 Task: Find connections with filter location Krems an der Donau with filter topic #Successwith filter profile language German with filter current company MANKIND PHARMA LTD with filter school Dr.G.R.Damodaran College of Science with filter industry Data Infrastructure and Analytics with filter service category Pricing Strategy with filter keywords title Barber
Action: Mouse moved to (508, 89)
Screenshot: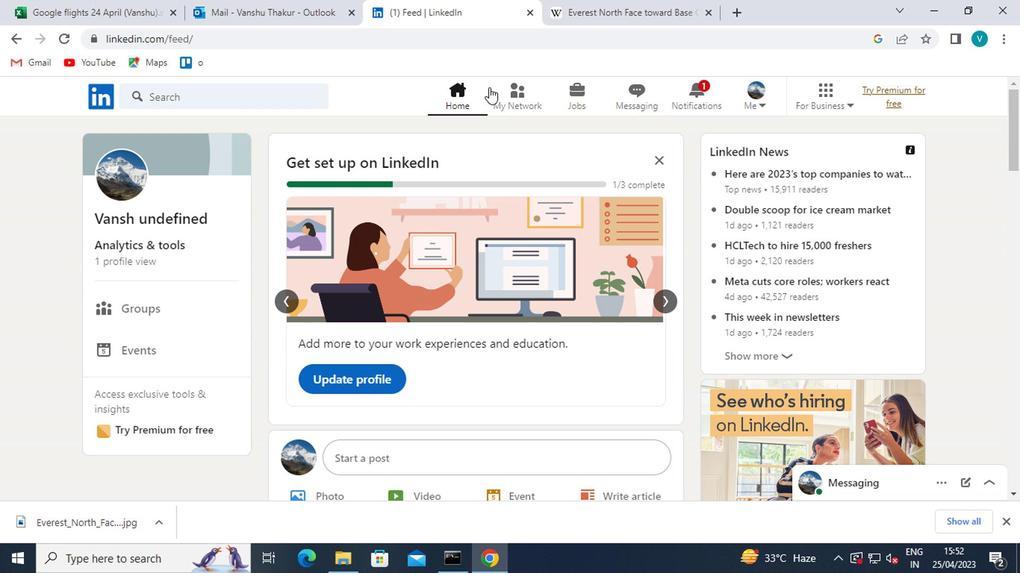 
Action: Mouse pressed left at (508, 89)
Screenshot: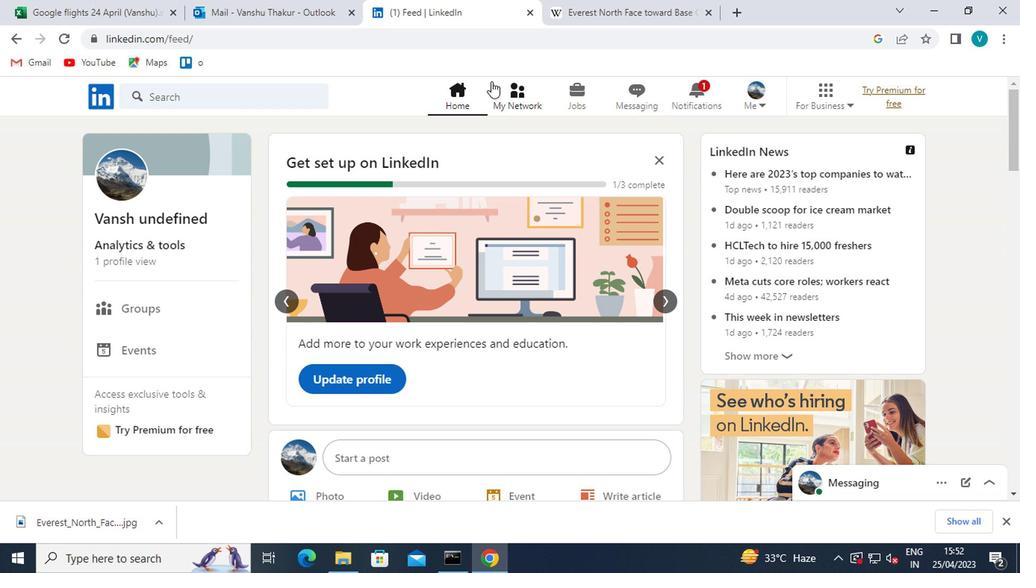 
Action: Mouse moved to (184, 180)
Screenshot: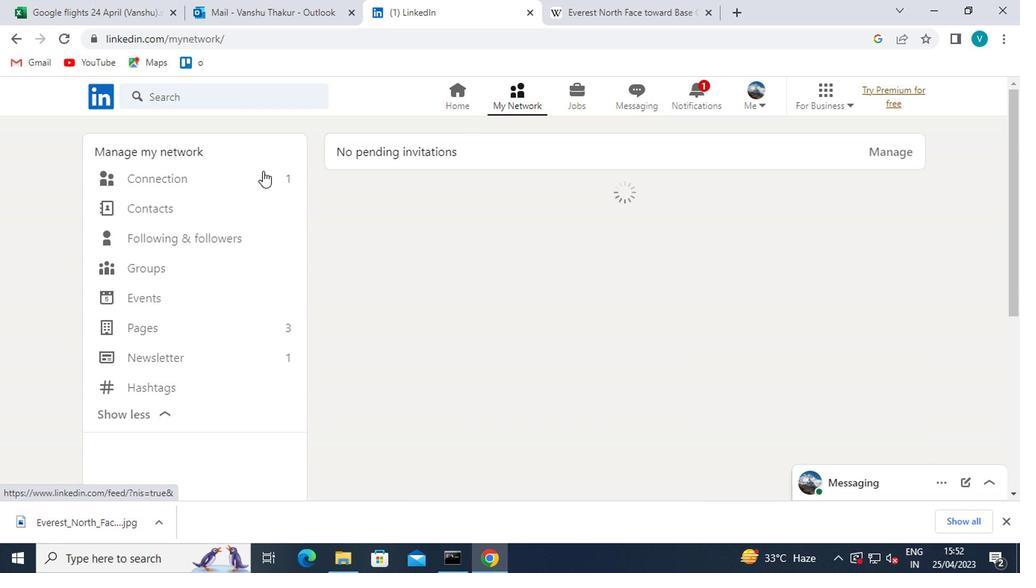 
Action: Mouse pressed left at (184, 180)
Screenshot: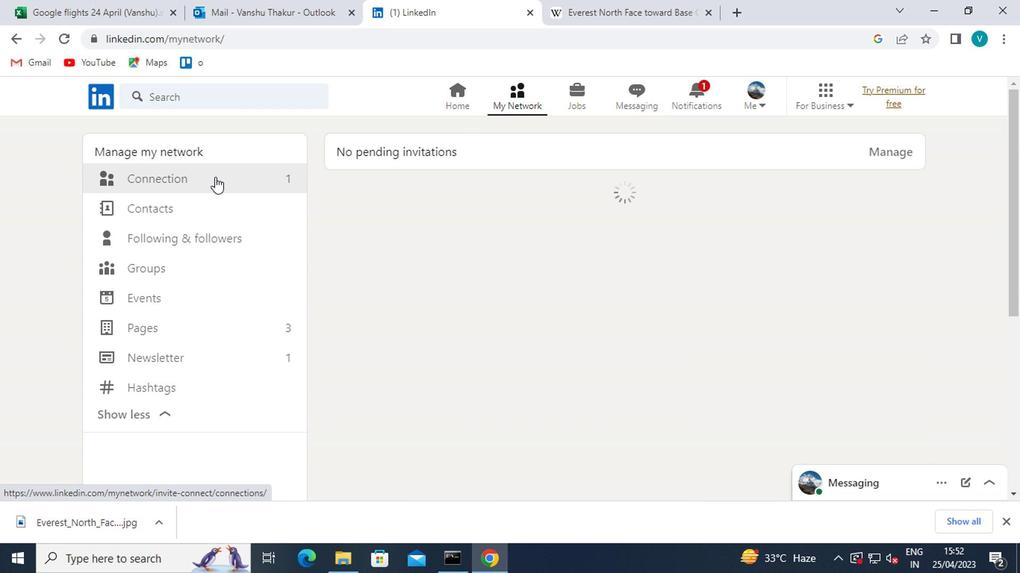 
Action: Mouse moved to (651, 175)
Screenshot: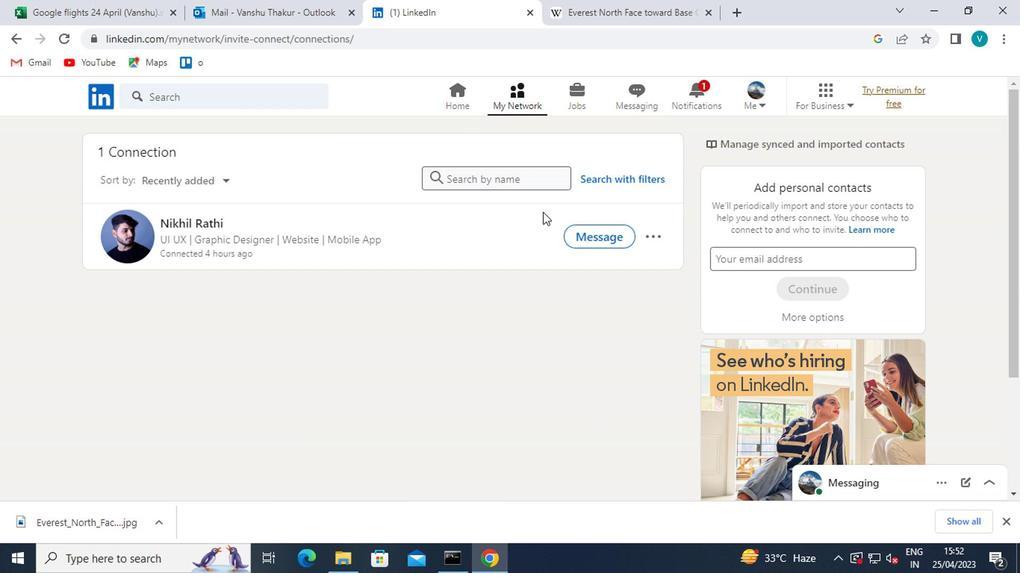 
Action: Mouse pressed left at (651, 175)
Screenshot: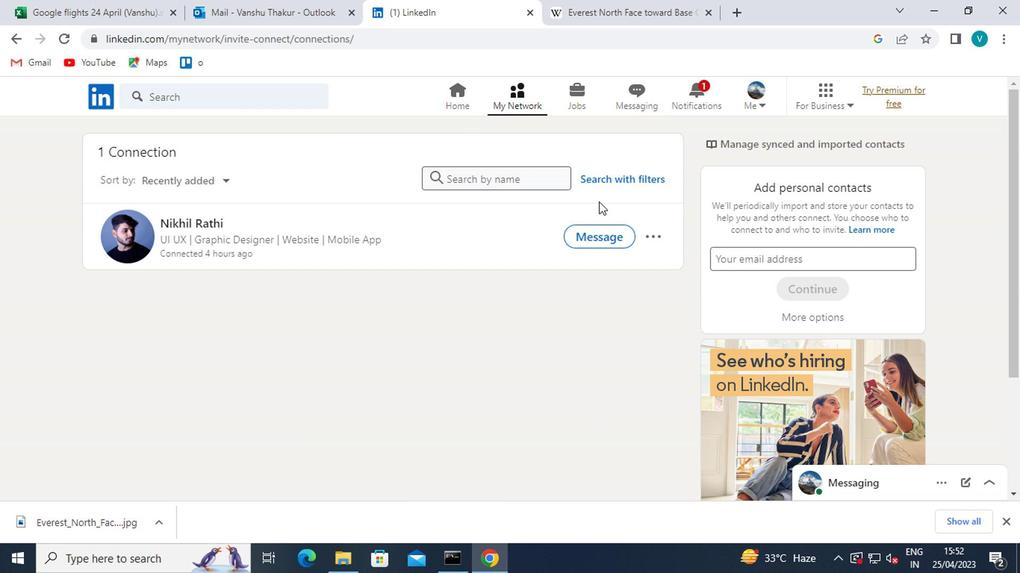 
Action: Mouse moved to (495, 145)
Screenshot: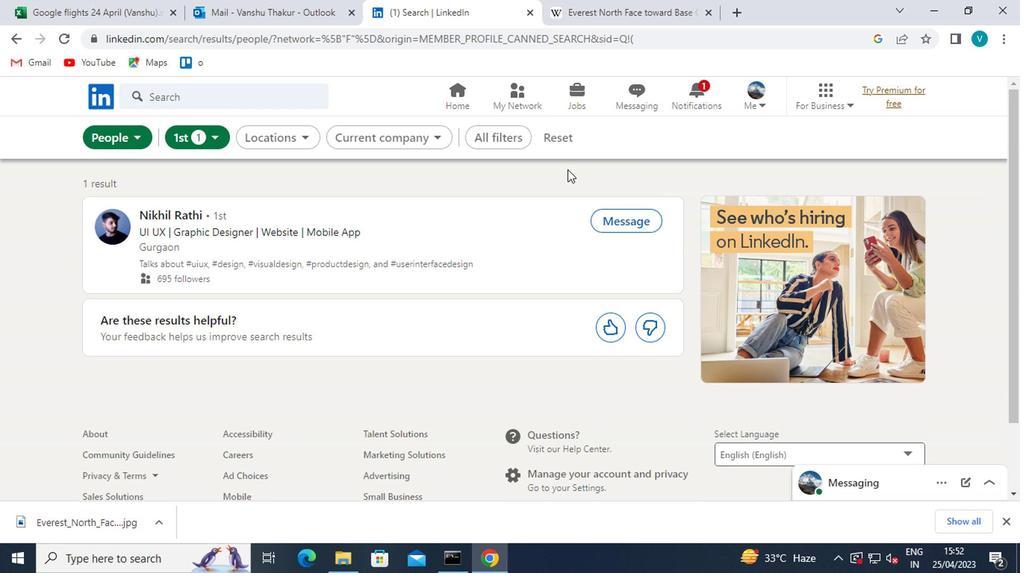 
Action: Mouse pressed left at (495, 145)
Screenshot: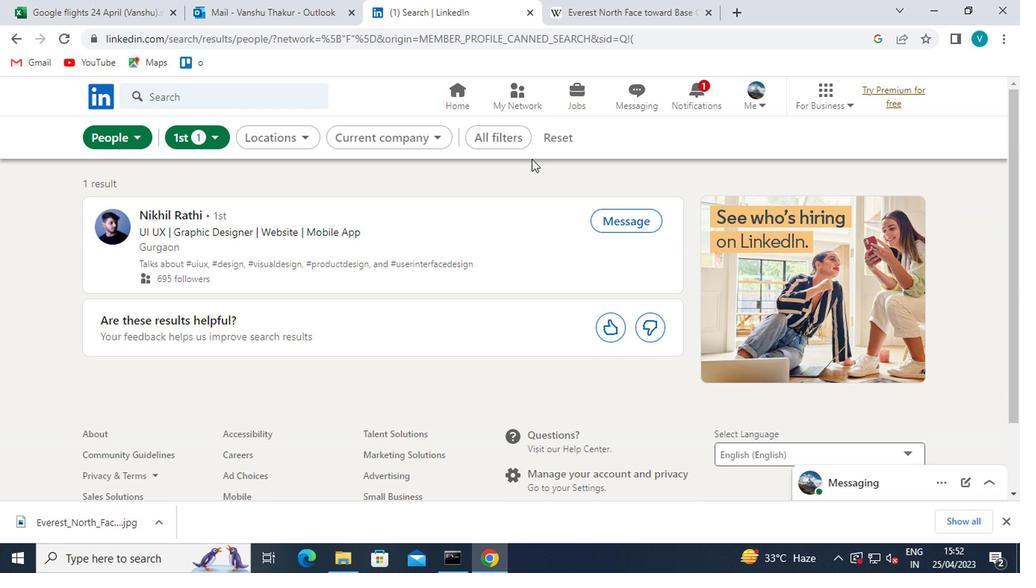 
Action: Mouse moved to (758, 285)
Screenshot: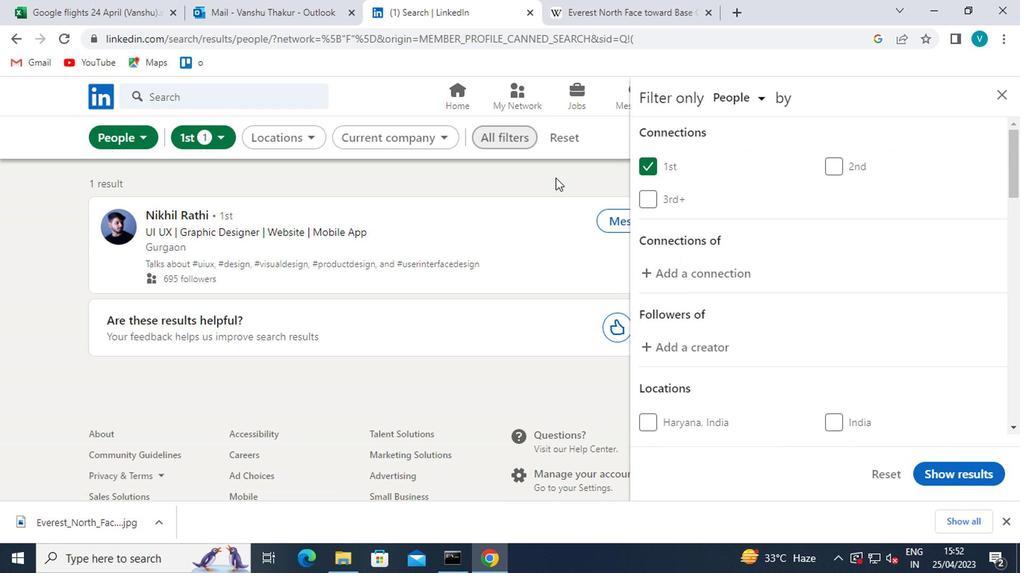 
Action: Mouse scrolled (758, 284) with delta (0, 0)
Screenshot: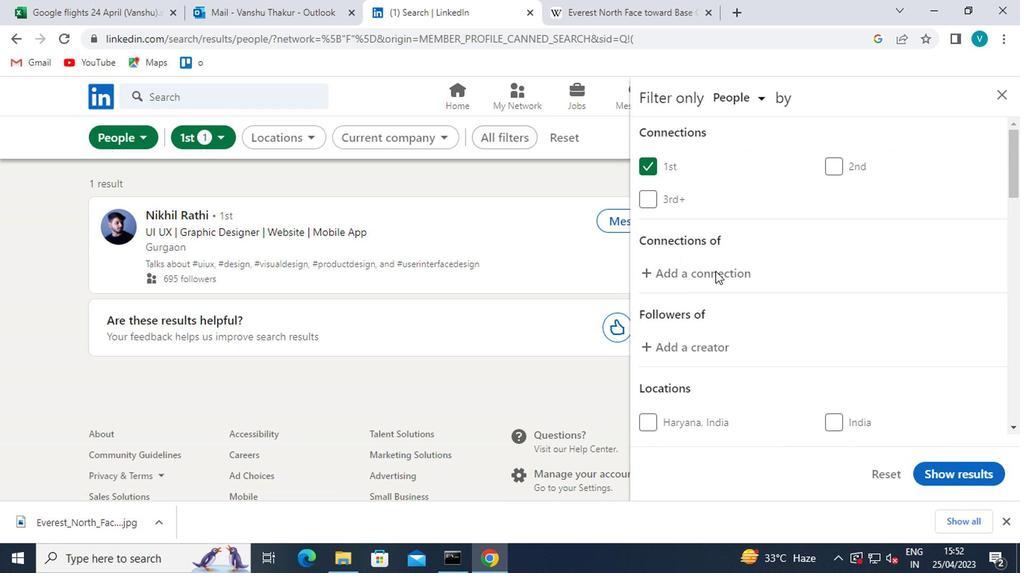 
Action: Mouse scrolled (758, 284) with delta (0, 0)
Screenshot: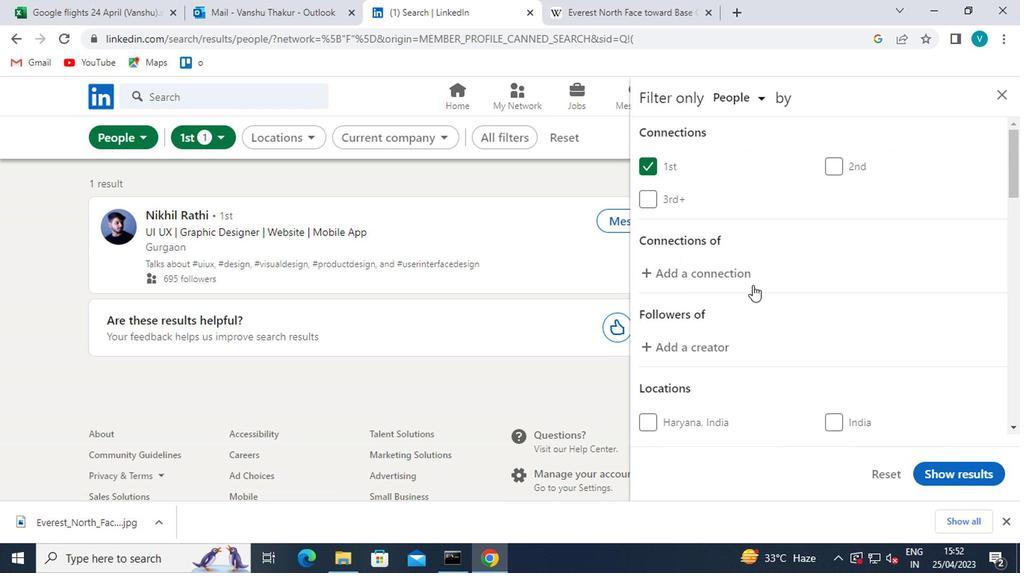 
Action: Mouse scrolled (758, 284) with delta (0, 0)
Screenshot: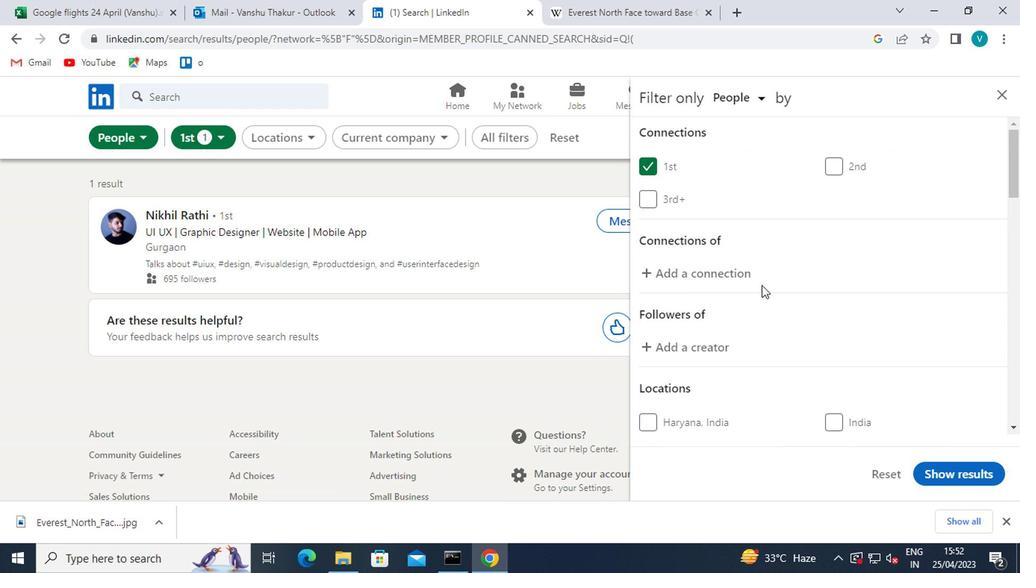 
Action: Mouse moved to (698, 255)
Screenshot: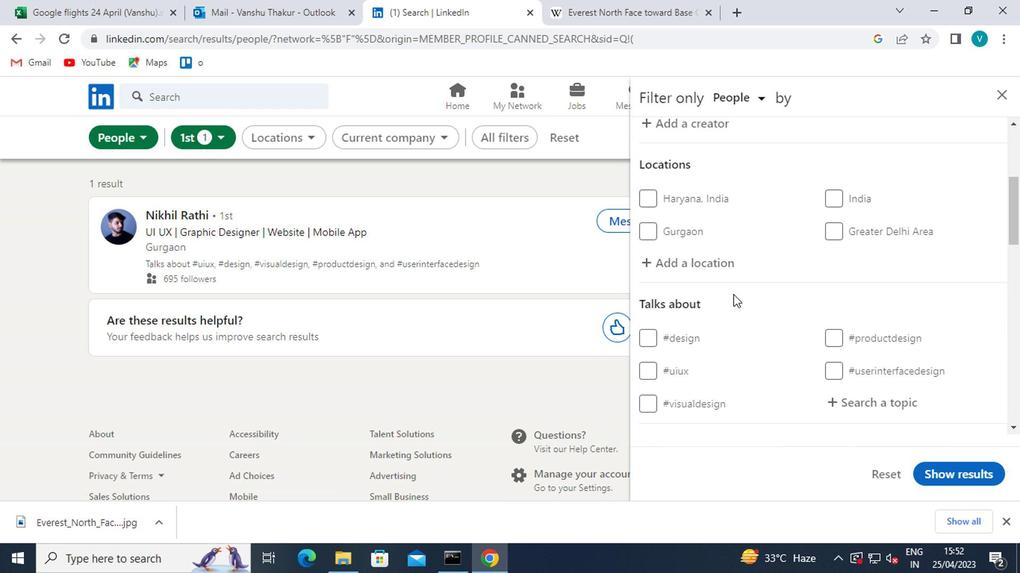 
Action: Mouse pressed left at (698, 255)
Screenshot: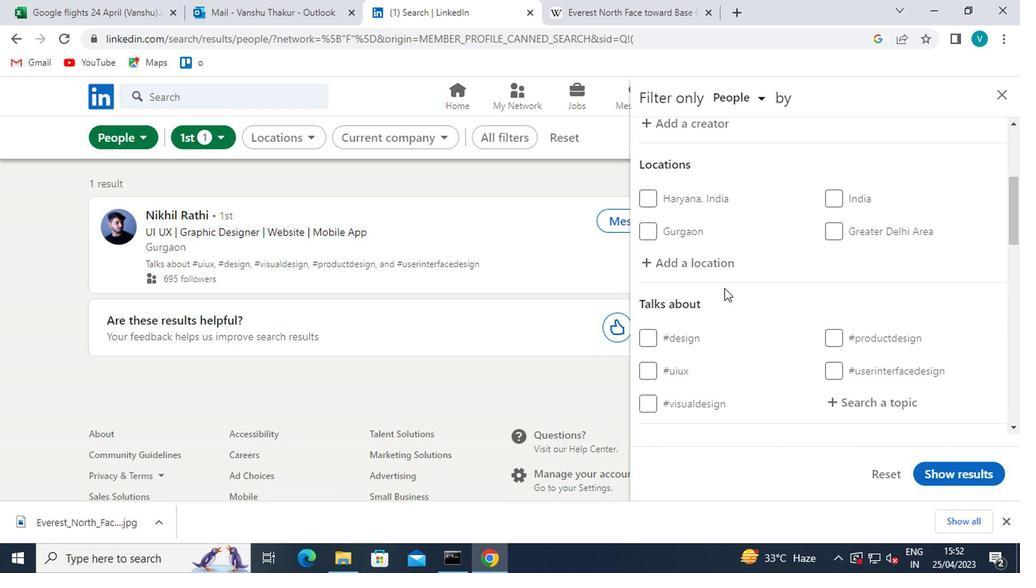 
Action: Key pressed <Key.shift>KREMS<Key.space>AN<Key.space>DER<Key.space><Key.shift>DONAU
Screenshot: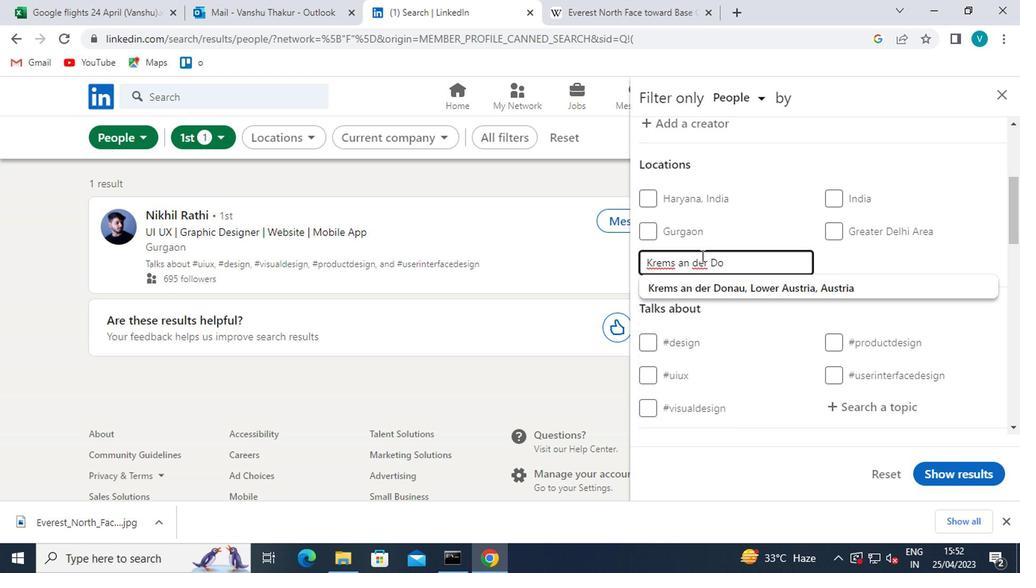 
Action: Mouse moved to (731, 282)
Screenshot: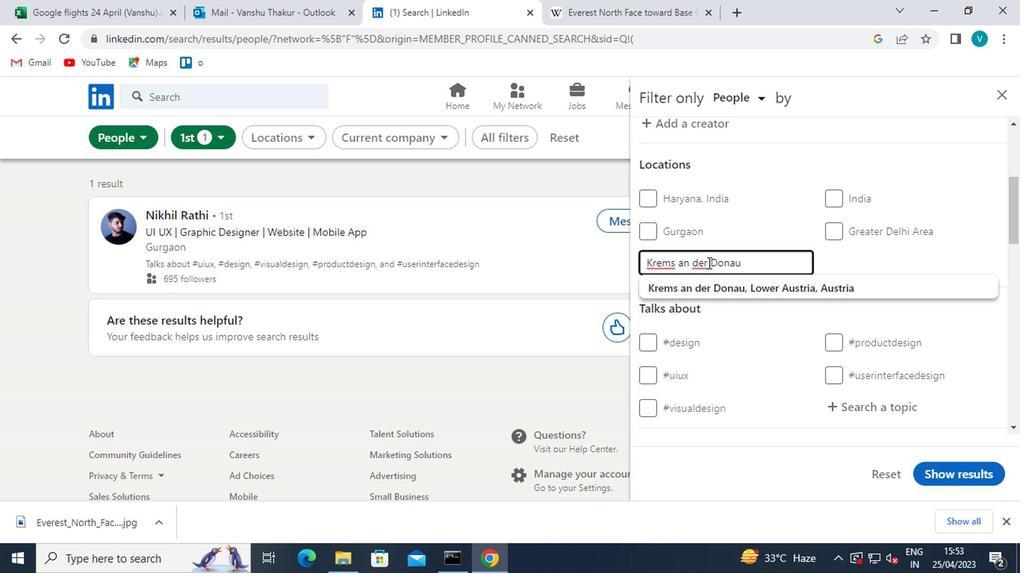 
Action: Mouse pressed left at (731, 282)
Screenshot: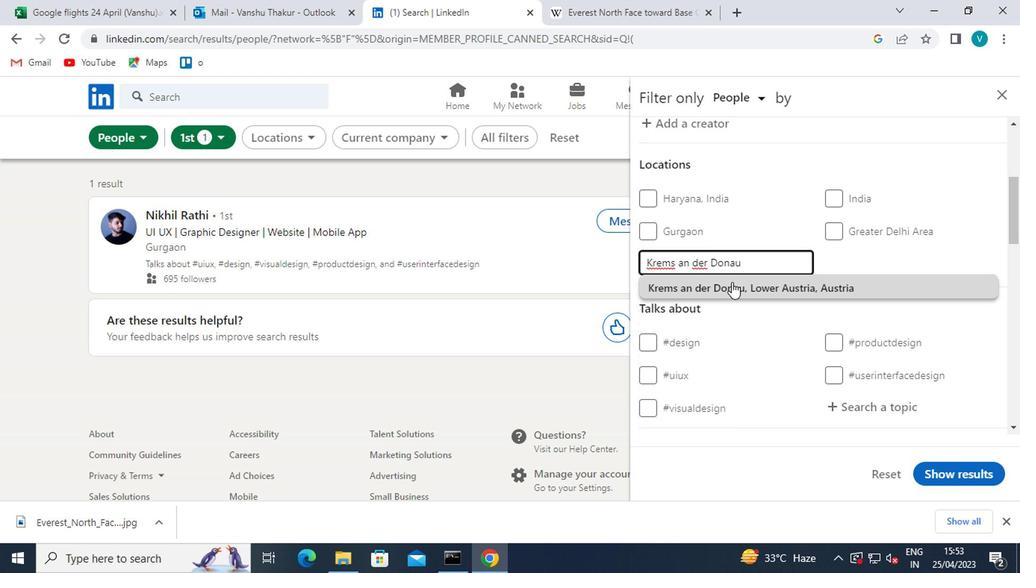 
Action: Mouse moved to (731, 282)
Screenshot: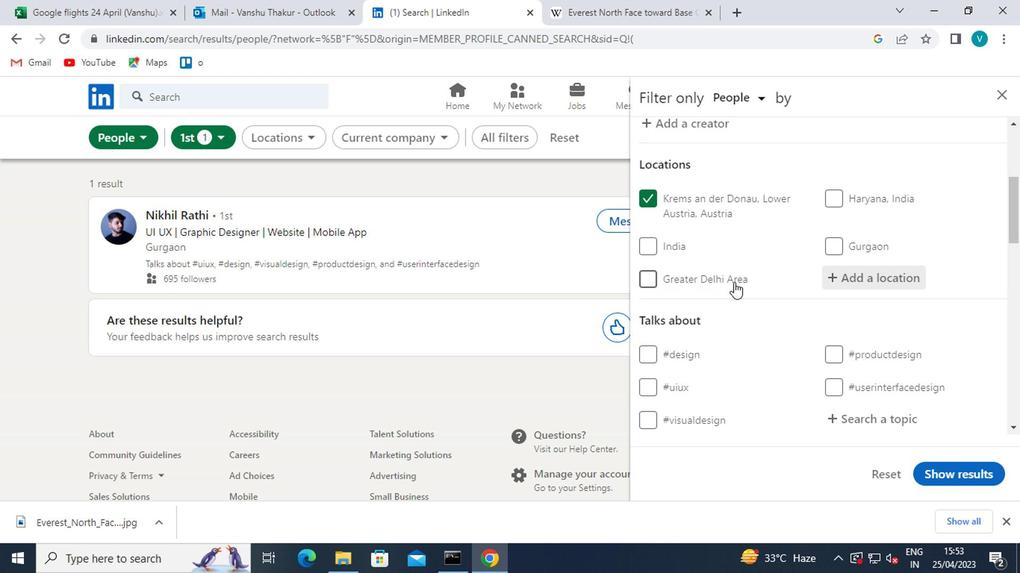 
Action: Mouse scrolled (731, 281) with delta (0, -1)
Screenshot: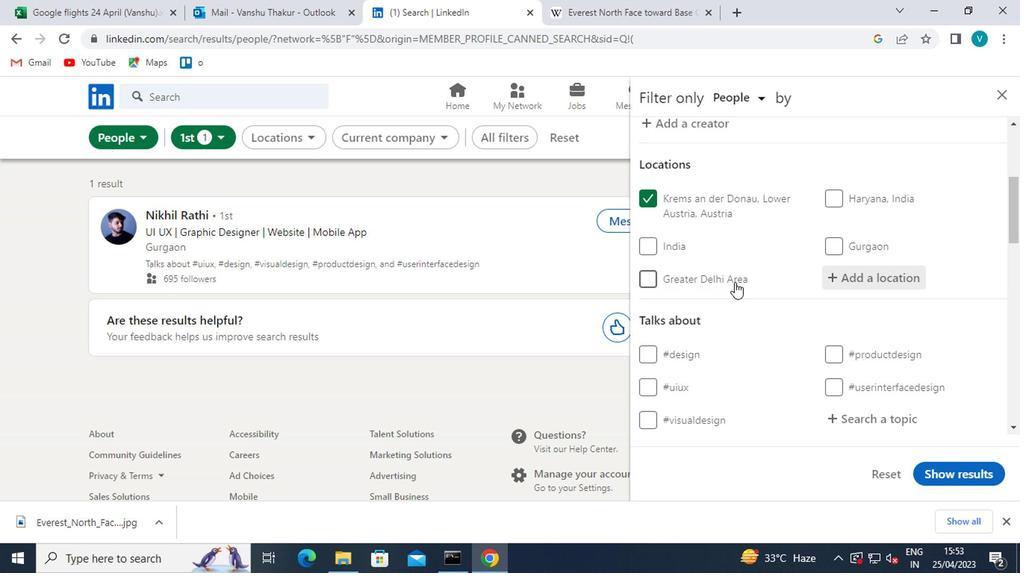 
Action: Mouse moved to (732, 284)
Screenshot: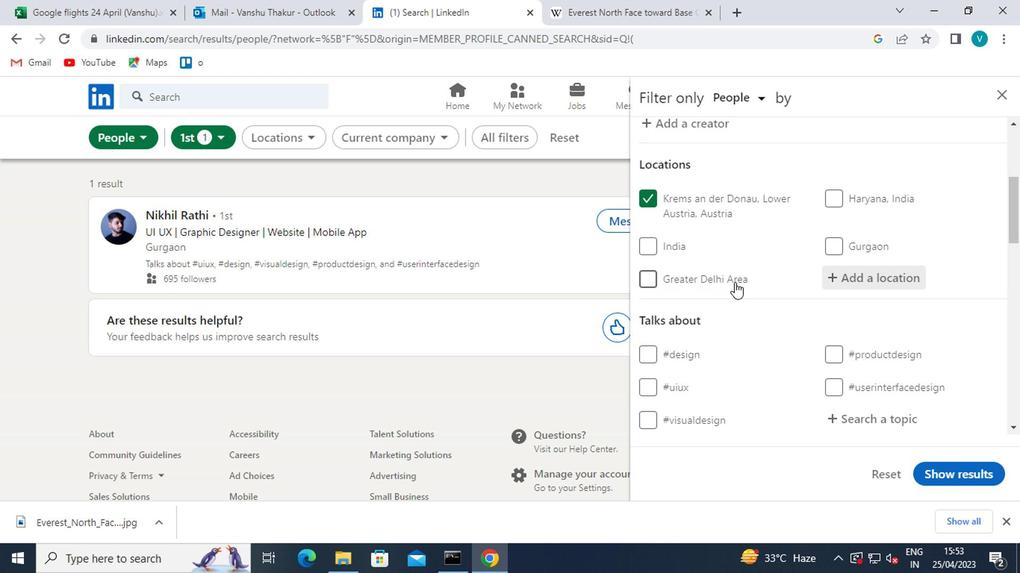 
Action: Mouse scrolled (732, 283) with delta (0, -1)
Screenshot: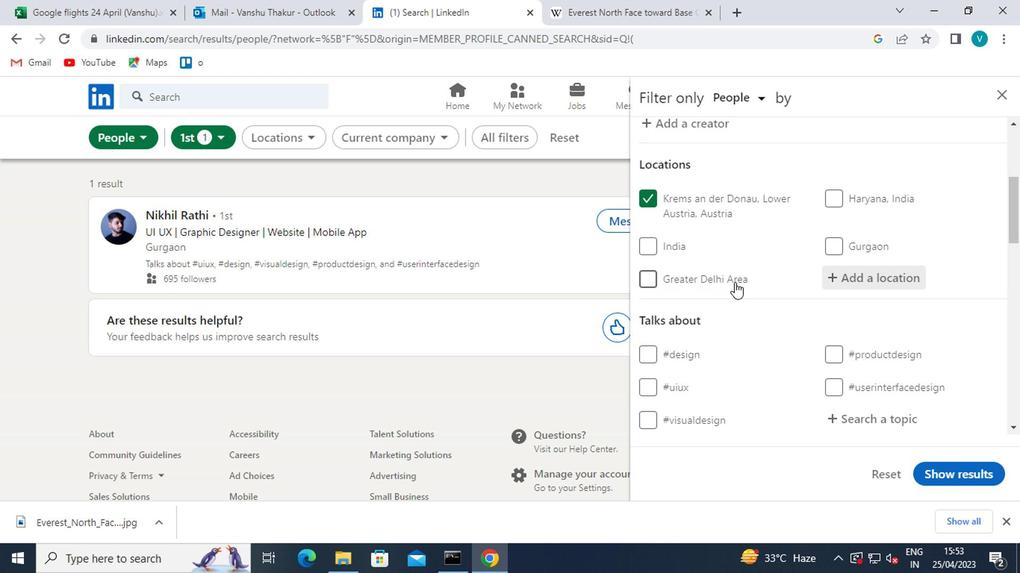
Action: Mouse moved to (852, 266)
Screenshot: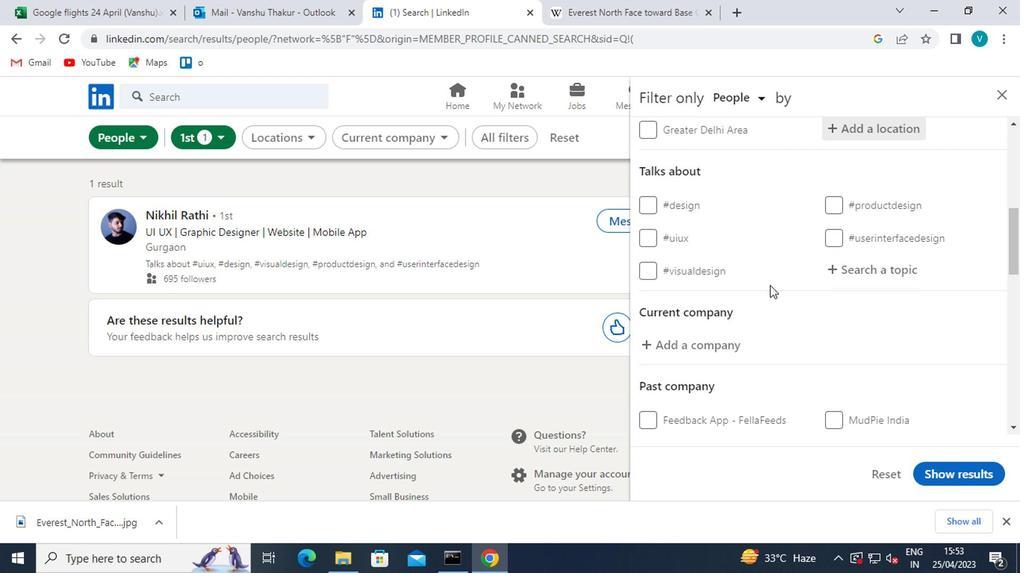
Action: Mouse pressed left at (852, 266)
Screenshot: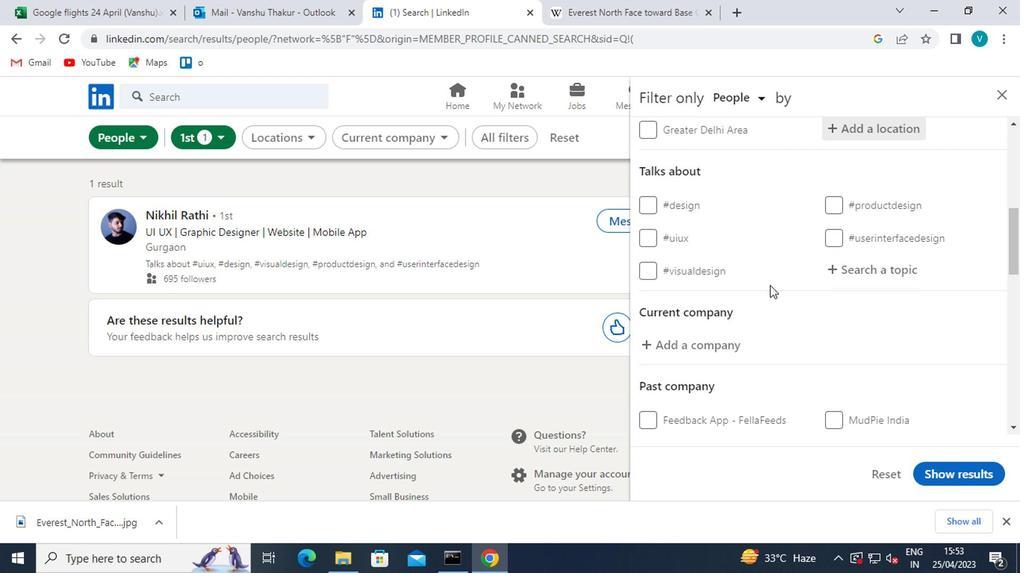 
Action: Mouse moved to (853, 266)
Screenshot: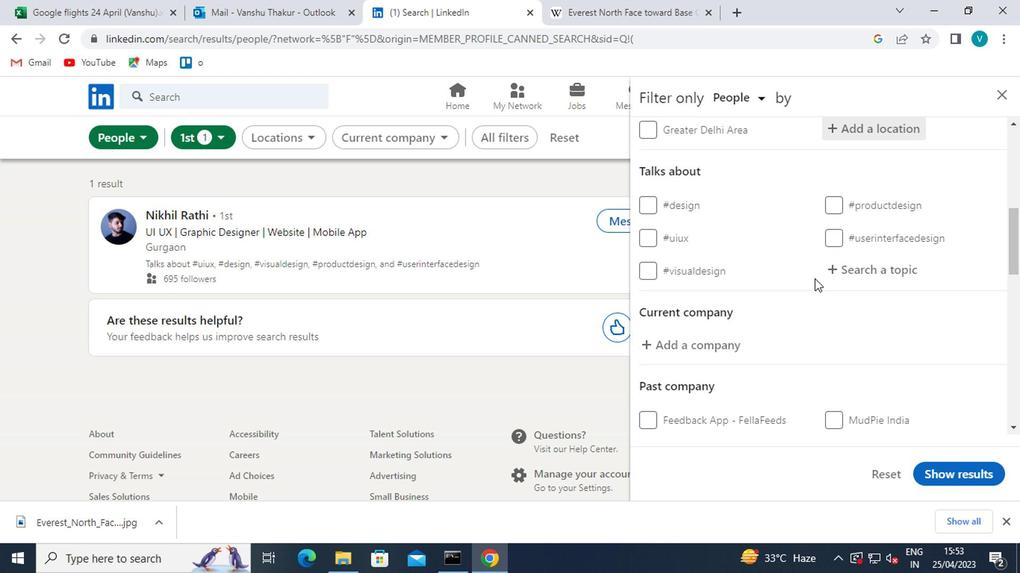 
Action: Key pressed <Key.shift>#<Key.shift>SUCCESS
Screenshot: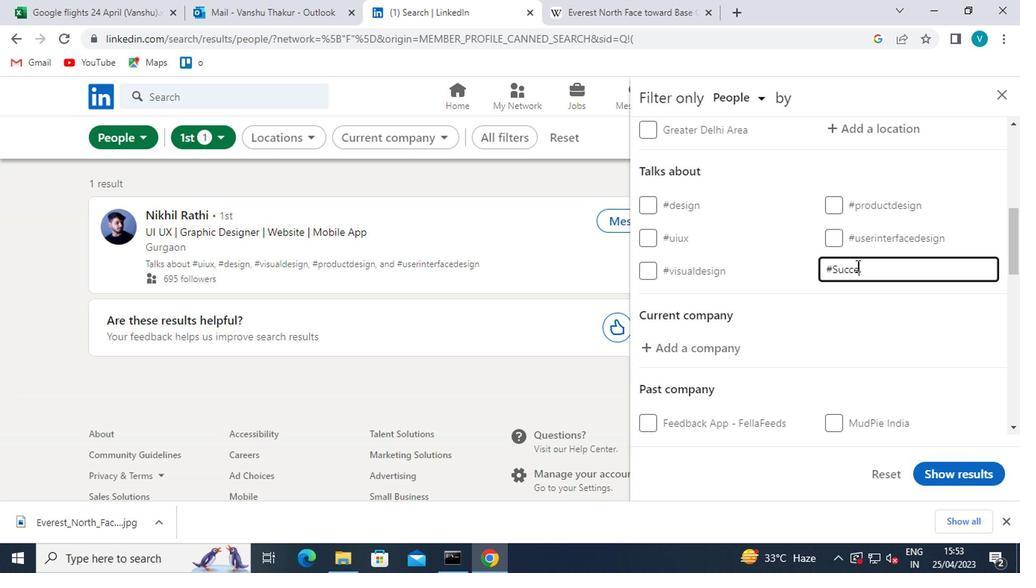 
Action: Mouse moved to (876, 295)
Screenshot: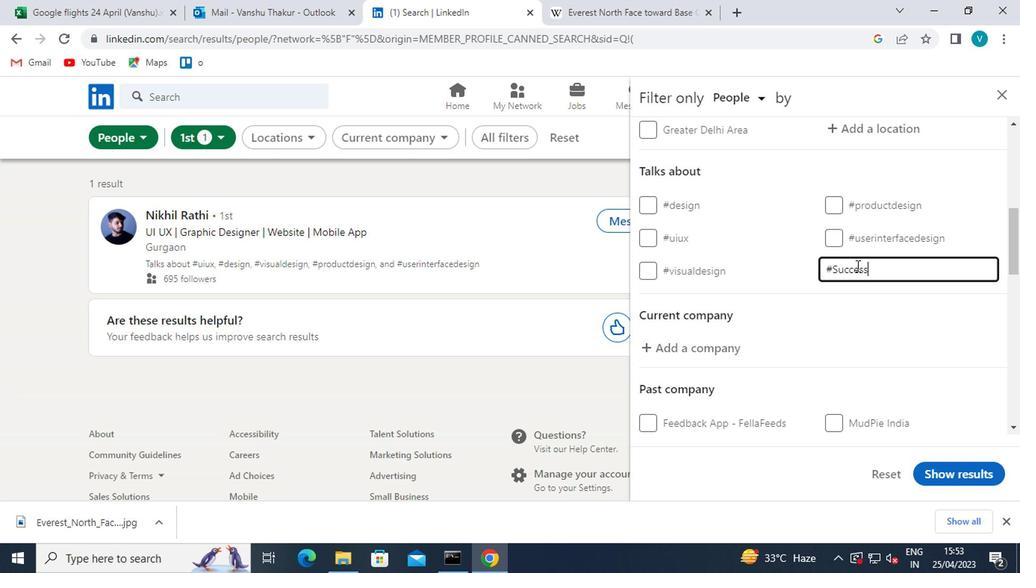 
Action: Mouse pressed left at (876, 295)
Screenshot: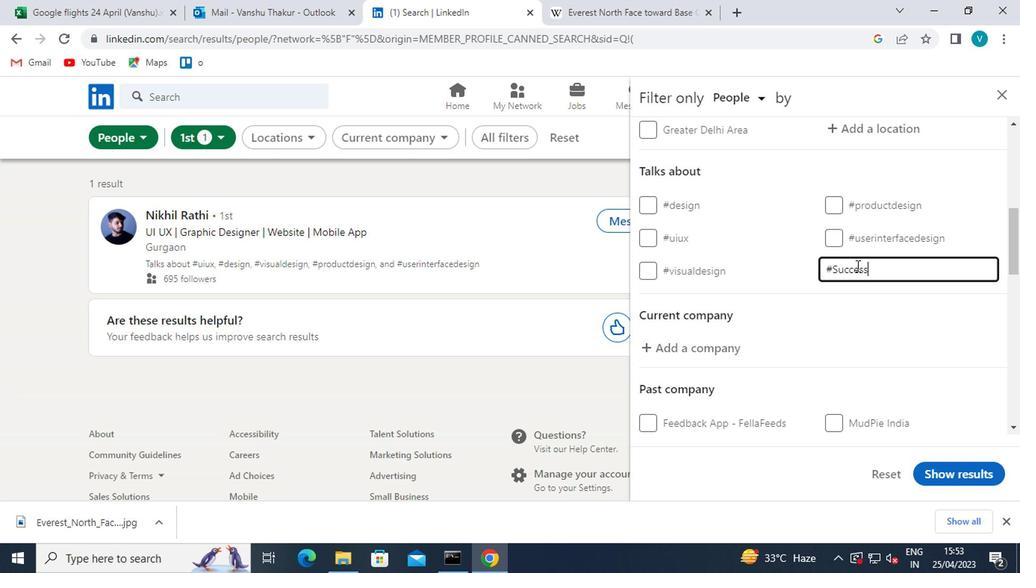 
Action: Mouse scrolled (876, 295) with delta (0, 0)
Screenshot: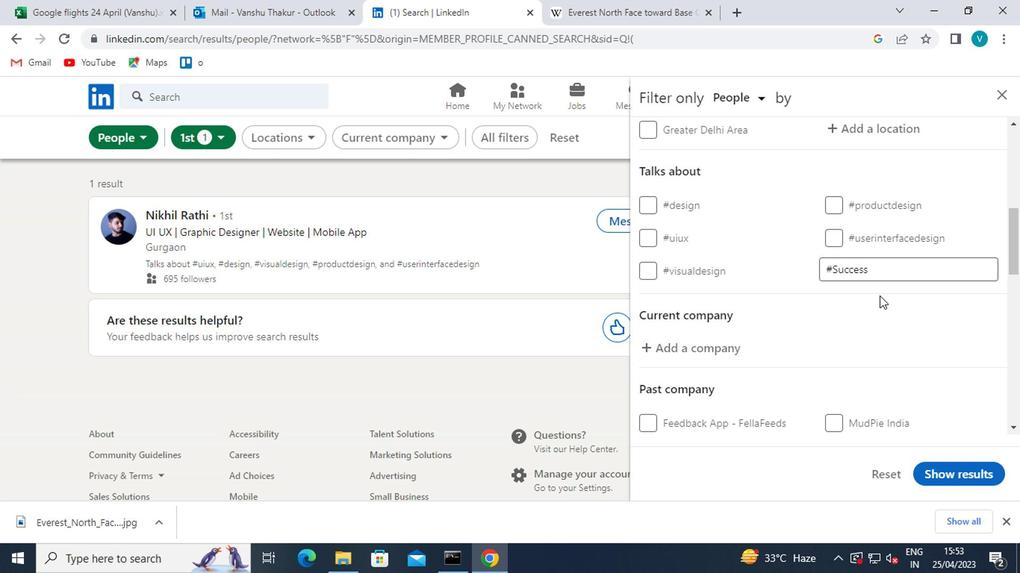
Action: Mouse scrolled (876, 295) with delta (0, 0)
Screenshot: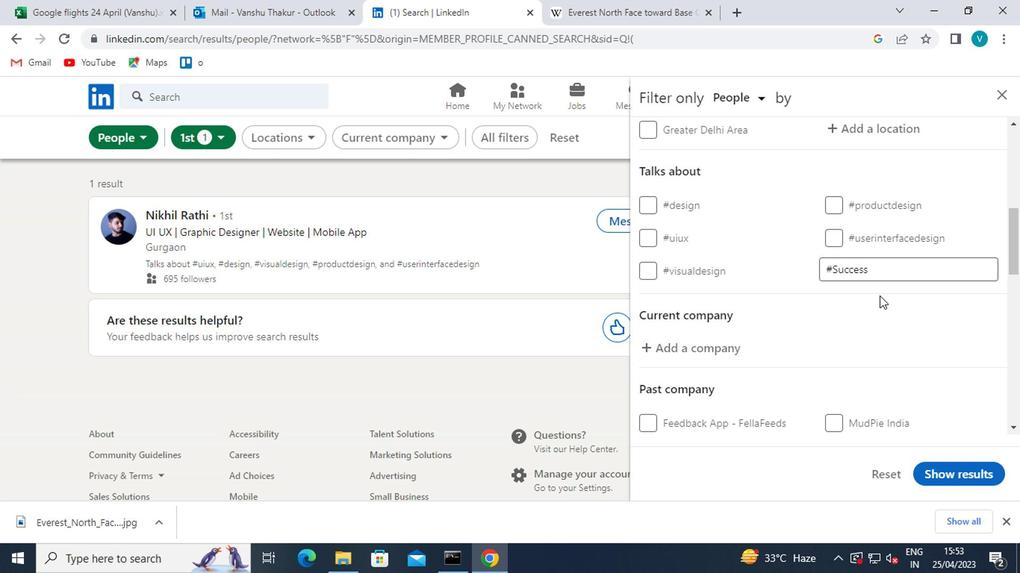 
Action: Mouse scrolled (876, 295) with delta (0, 0)
Screenshot: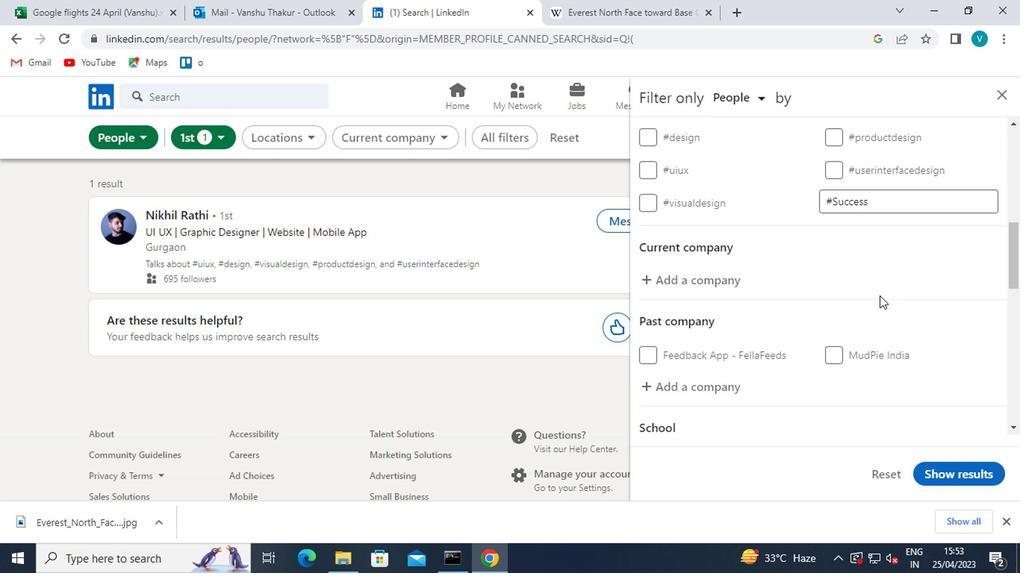 
Action: Mouse moved to (876, 298)
Screenshot: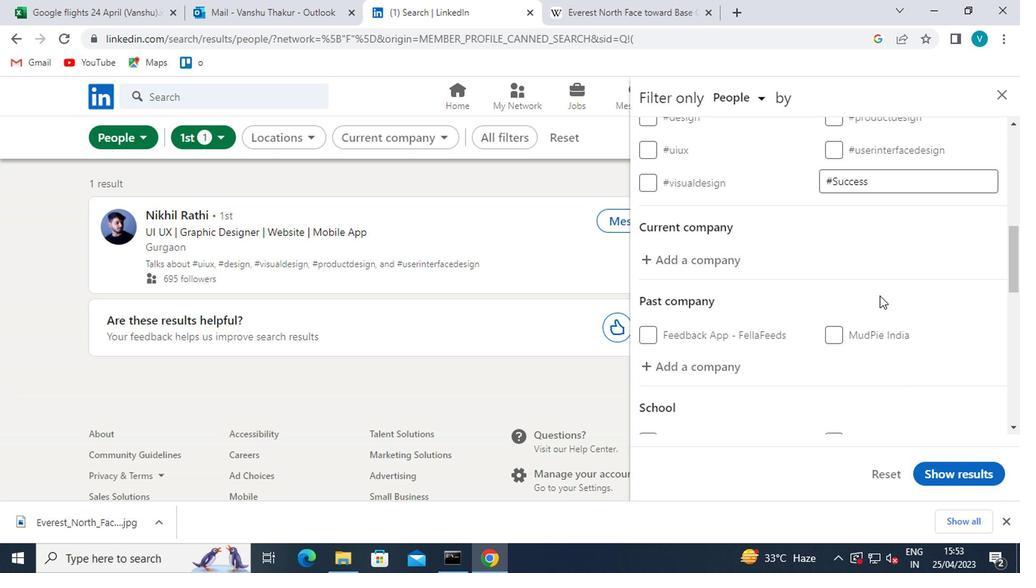 
Action: Mouse scrolled (876, 297) with delta (0, 0)
Screenshot: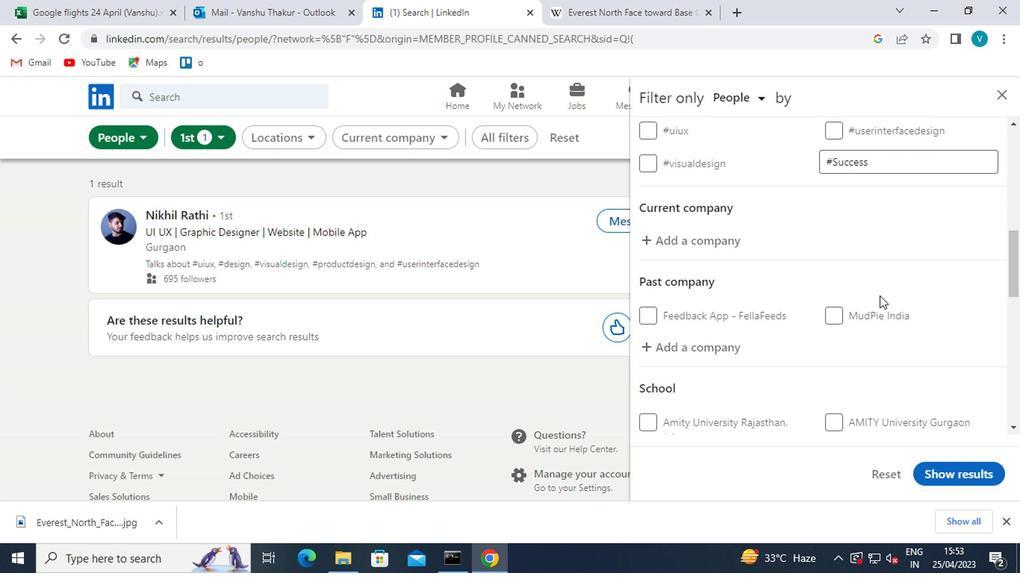 
Action: Mouse moved to (875, 299)
Screenshot: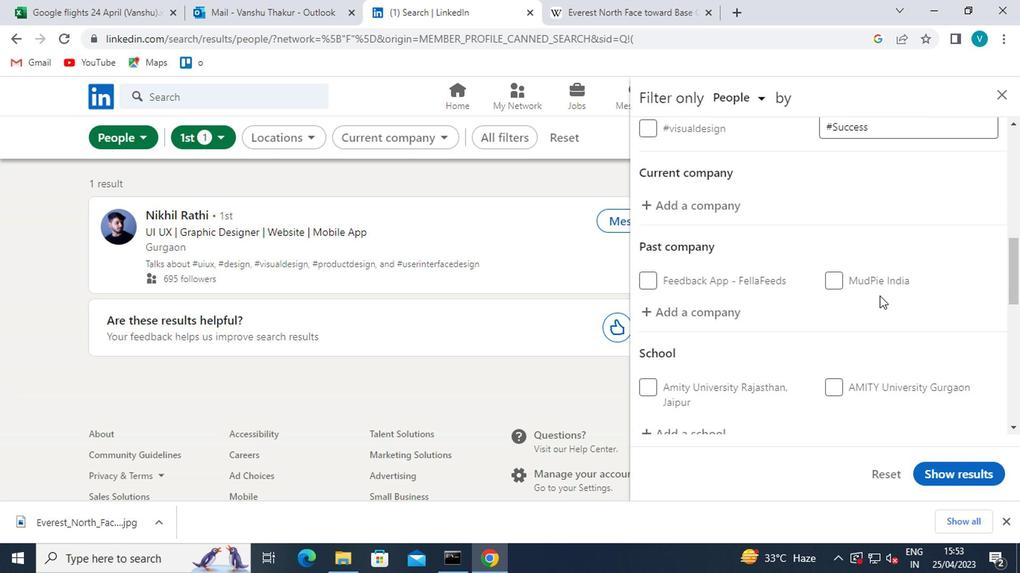 
Action: Mouse scrolled (875, 298) with delta (0, -1)
Screenshot: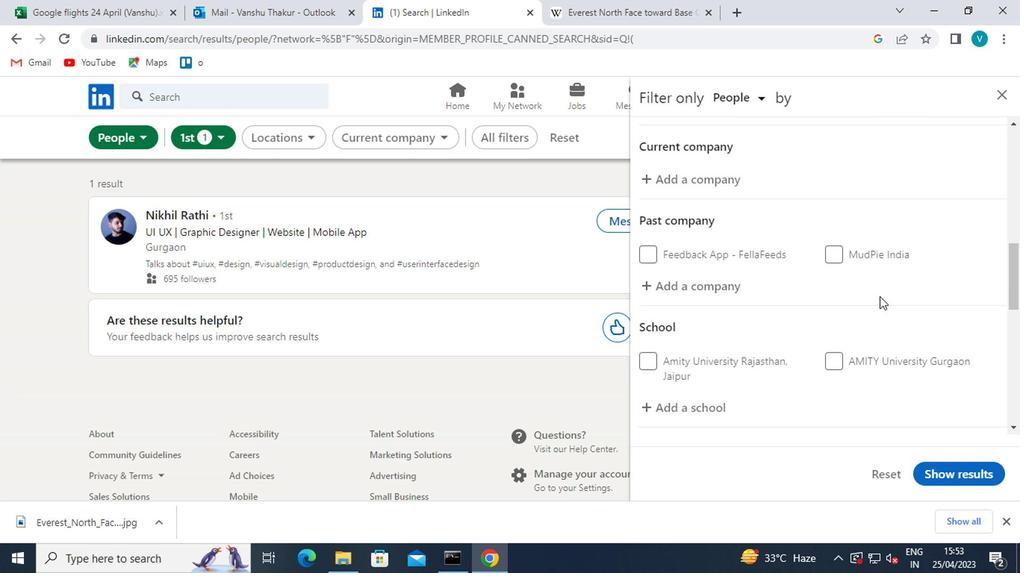 
Action: Mouse moved to (875, 299)
Screenshot: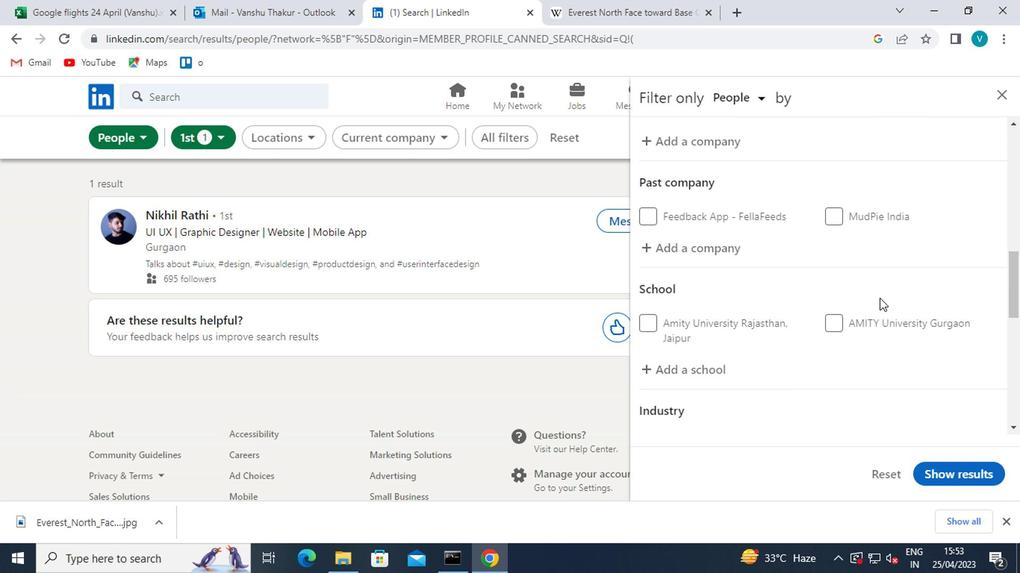 
Action: Mouse scrolled (875, 298) with delta (0, -1)
Screenshot: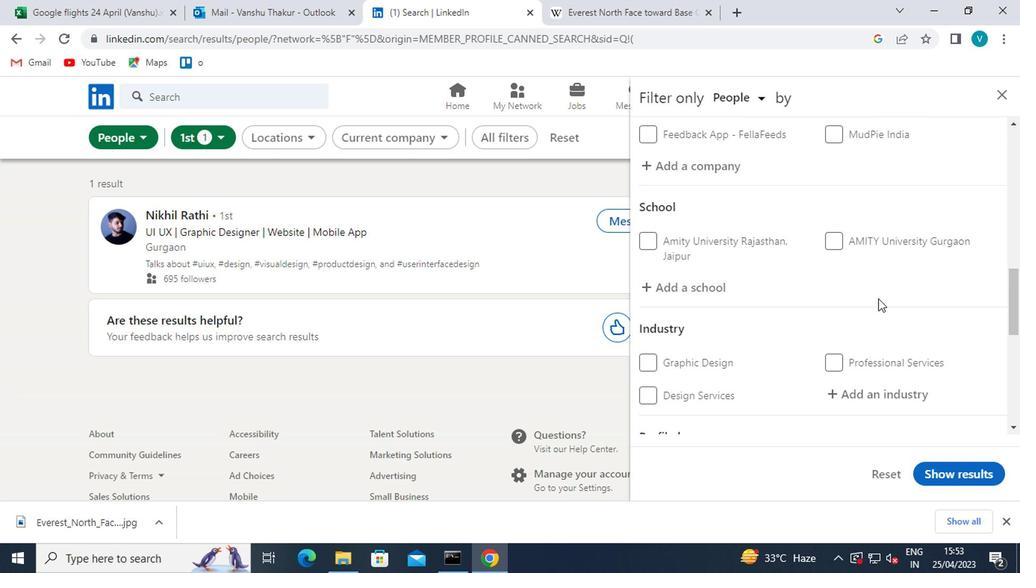 
Action: Mouse scrolled (875, 299) with delta (0, 0)
Screenshot: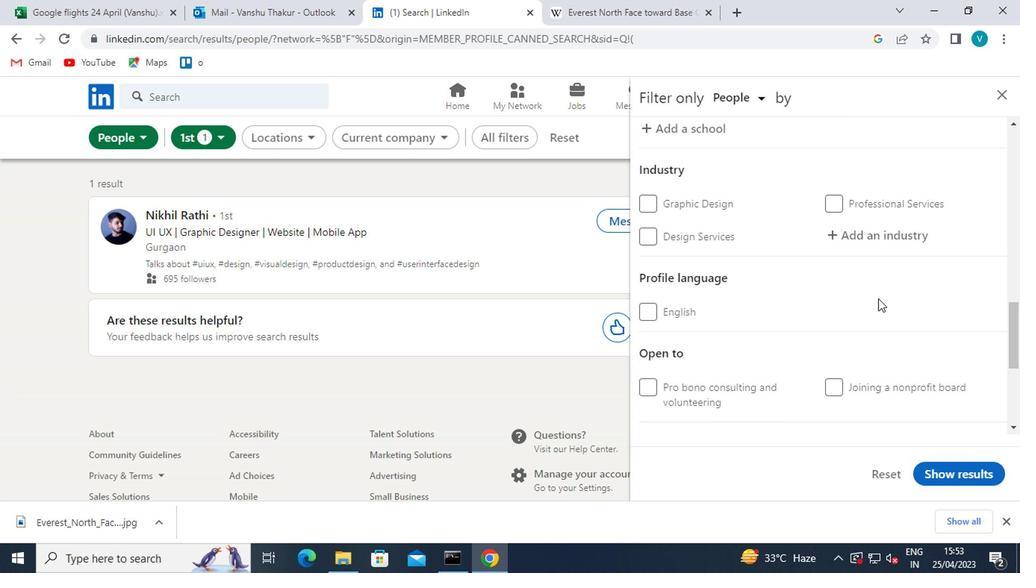 
Action: Mouse scrolled (875, 299) with delta (0, 0)
Screenshot: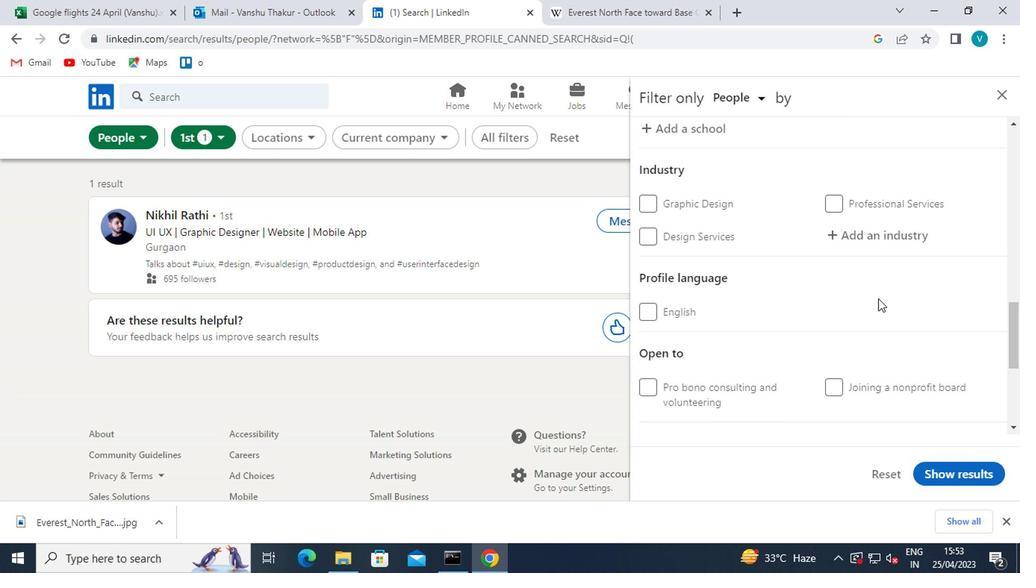 
Action: Mouse scrolled (875, 299) with delta (0, 0)
Screenshot: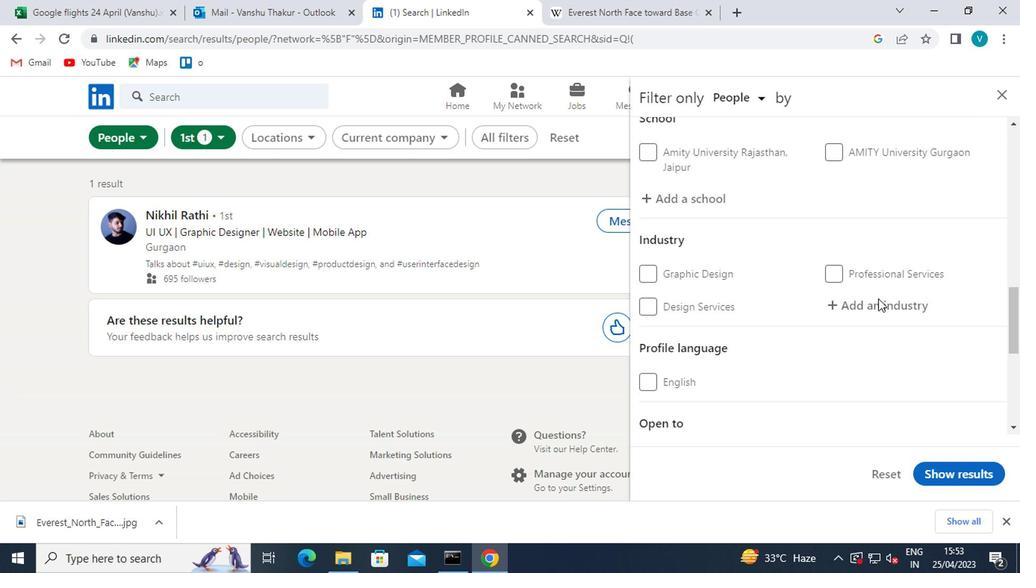 
Action: Mouse scrolled (875, 299) with delta (0, 0)
Screenshot: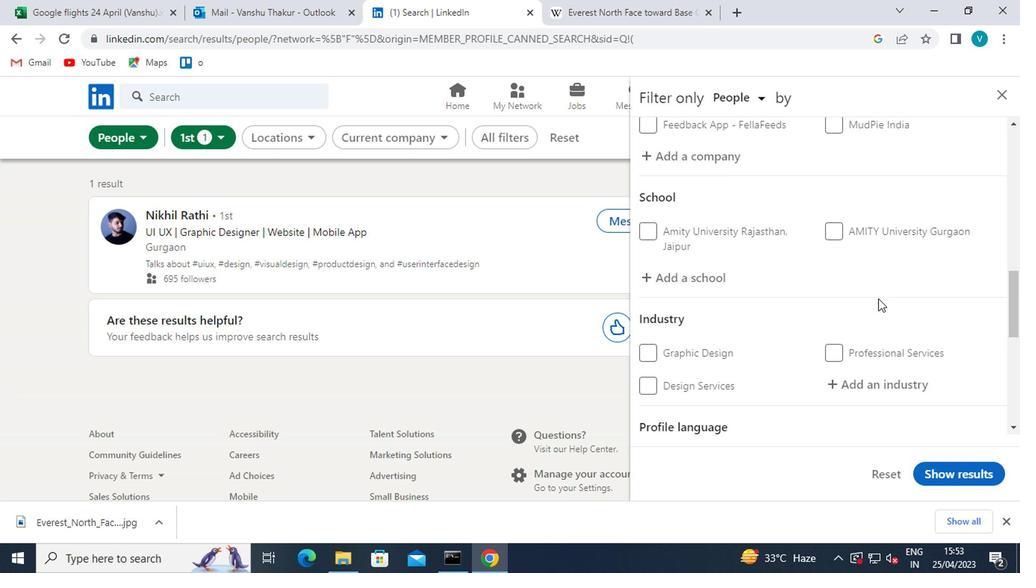 
Action: Mouse scrolled (875, 299) with delta (0, 0)
Screenshot: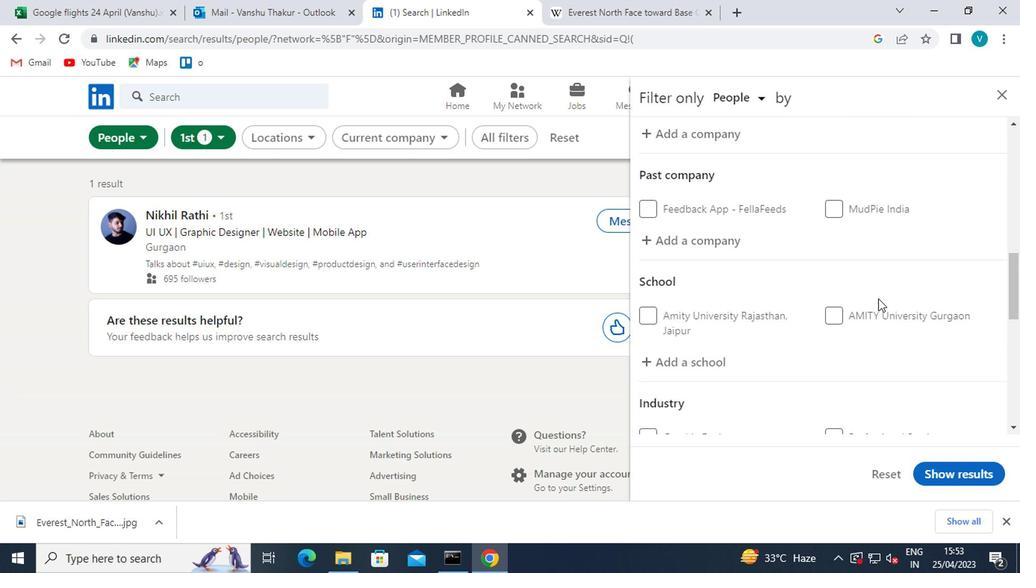 
Action: Mouse moved to (708, 272)
Screenshot: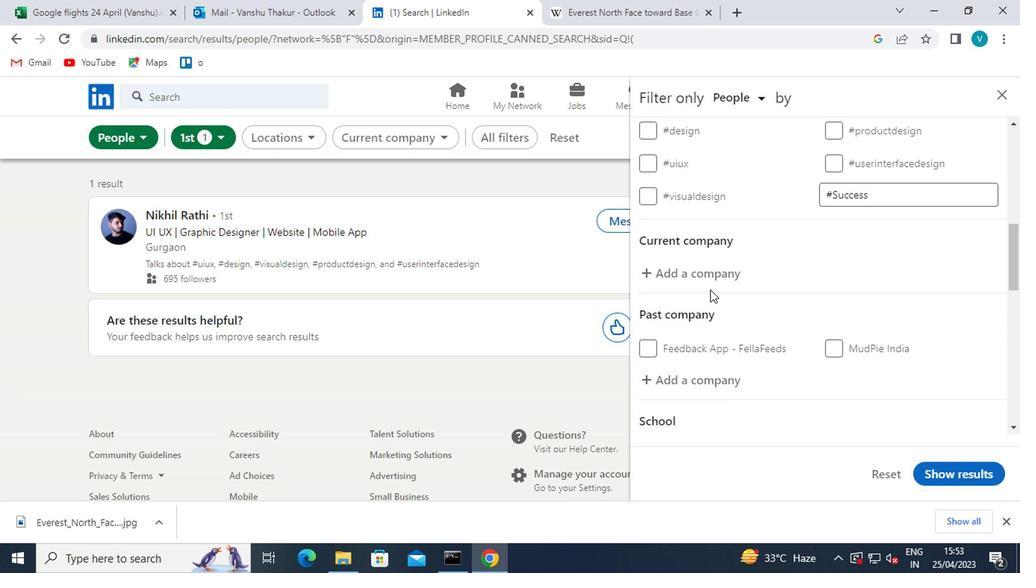 
Action: Mouse pressed left at (708, 272)
Screenshot: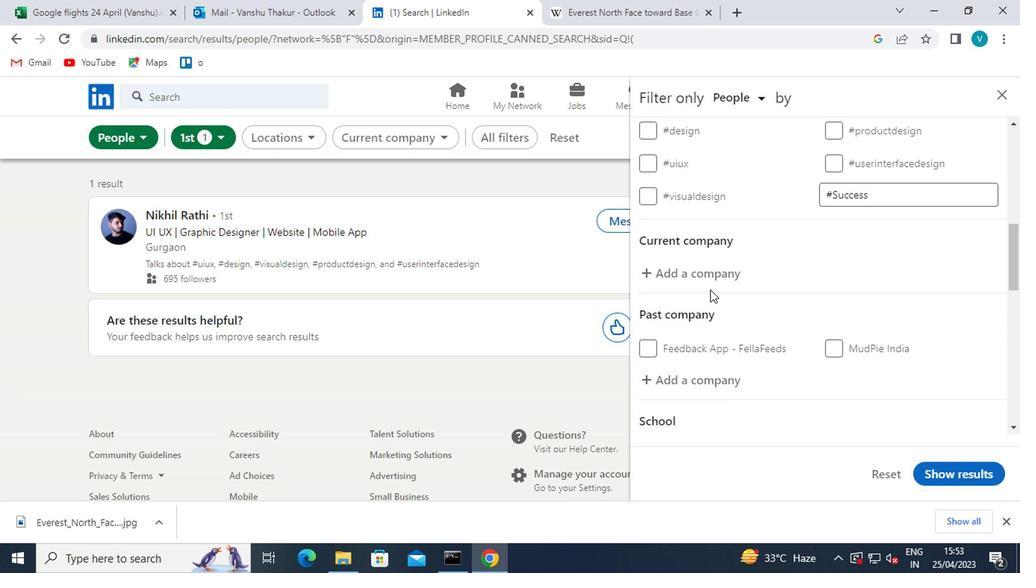 
Action: Key pressed <Key.shift>MANKINF<Key.backspace>D<Key.space>
Screenshot: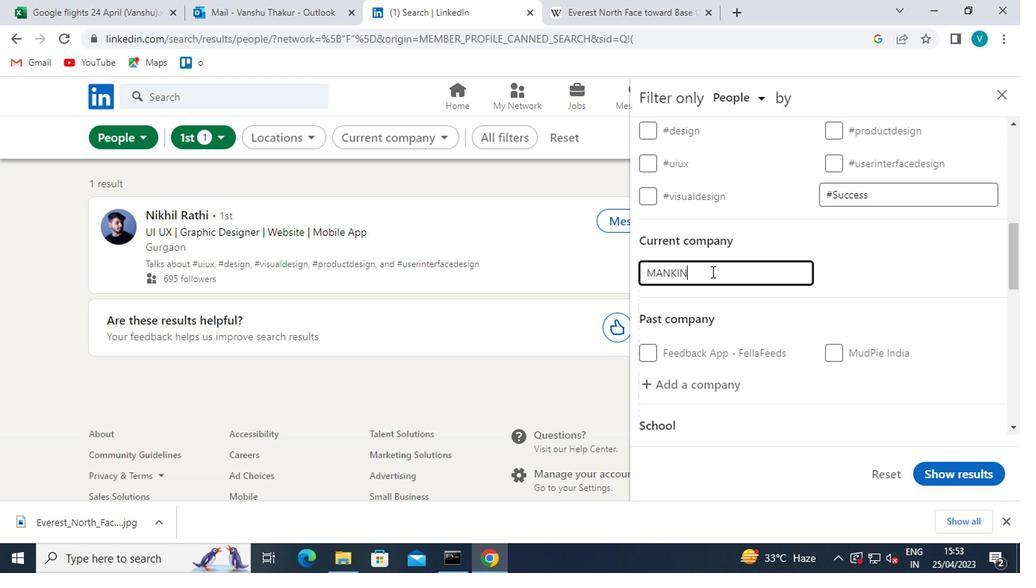 
Action: Mouse moved to (727, 304)
Screenshot: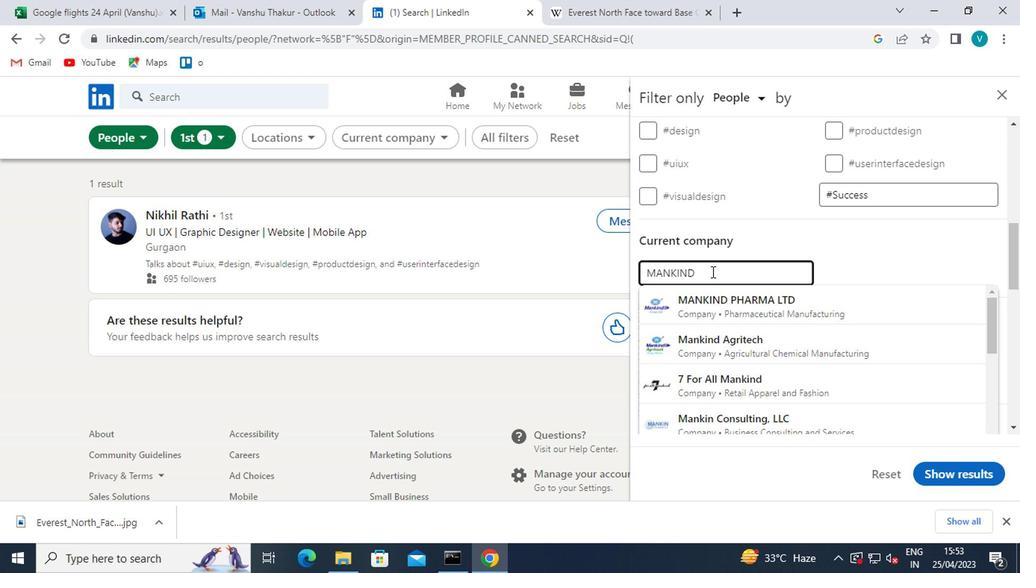 
Action: Mouse pressed left at (727, 304)
Screenshot: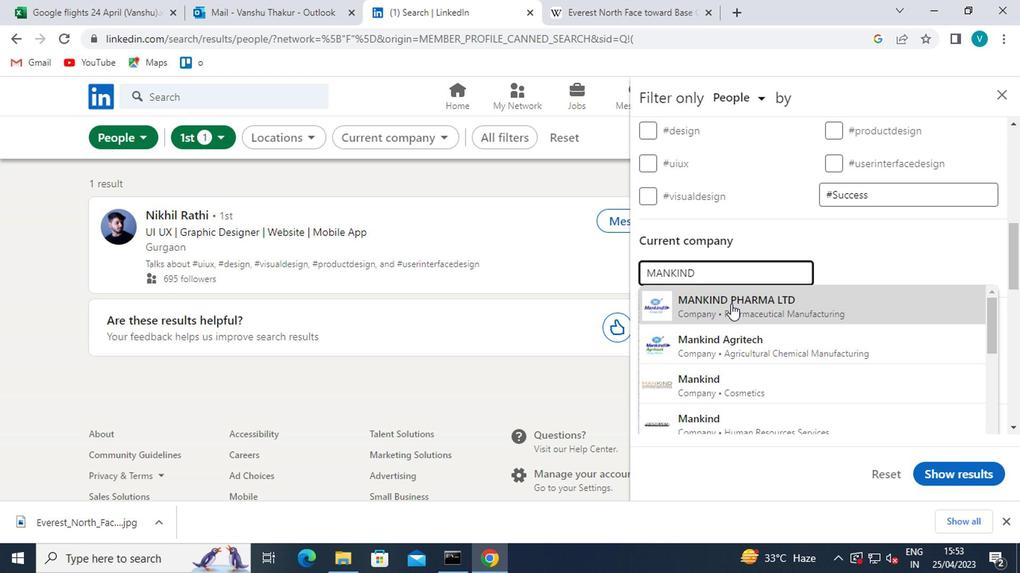 
Action: Mouse scrolled (727, 303) with delta (0, -1)
Screenshot: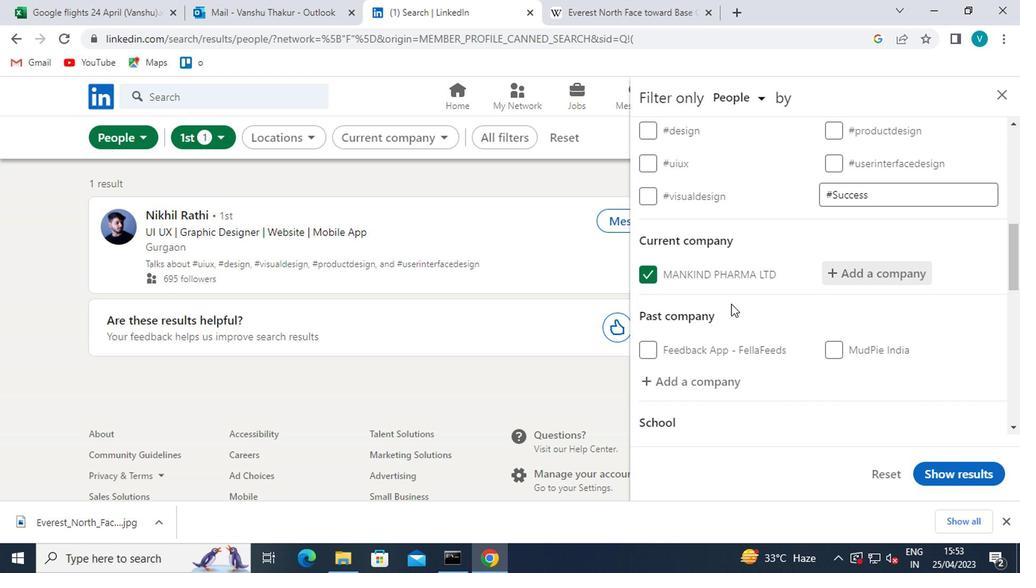 
Action: Mouse scrolled (727, 303) with delta (0, -1)
Screenshot: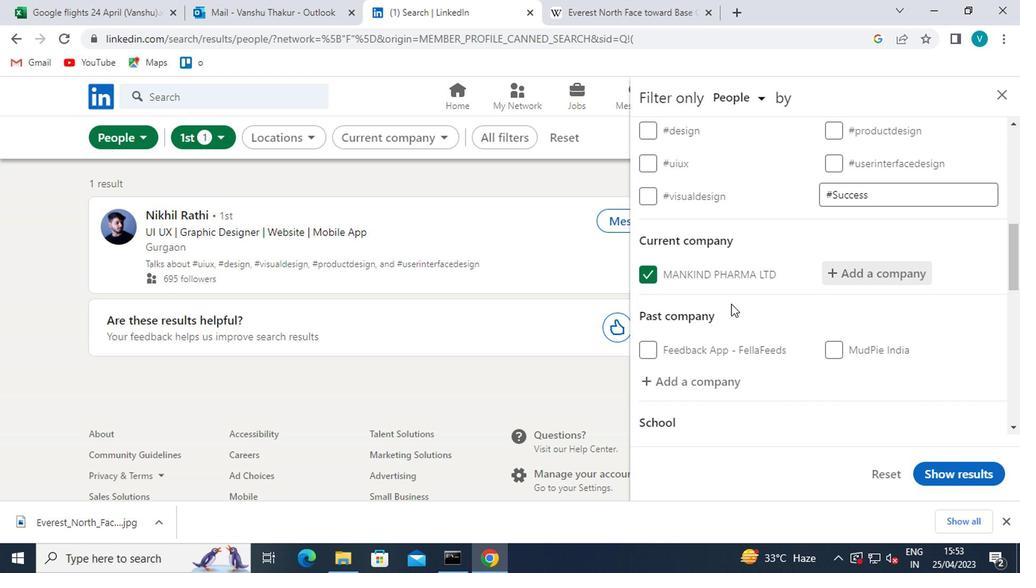 
Action: Mouse moved to (672, 346)
Screenshot: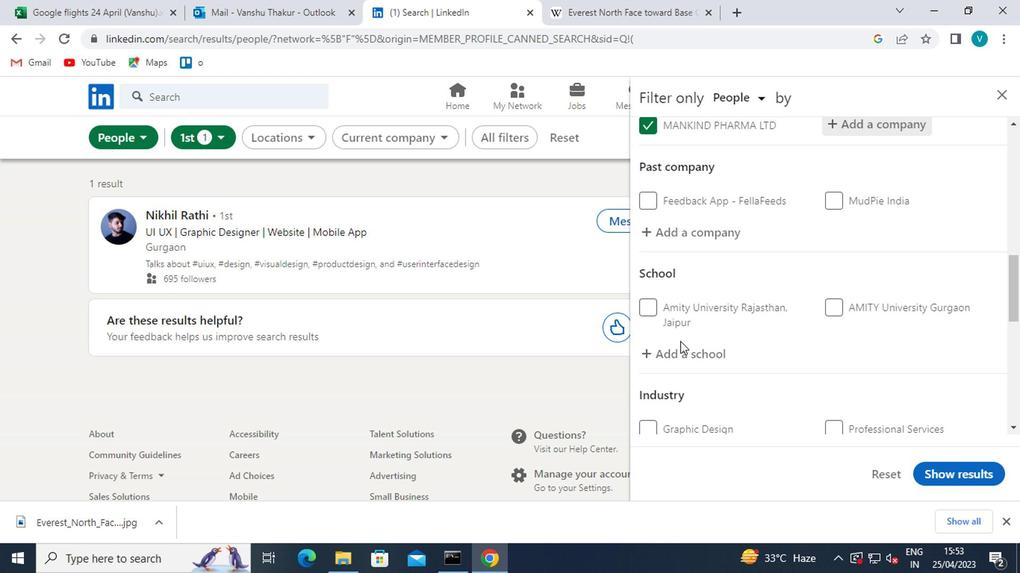 
Action: Mouse pressed left at (672, 346)
Screenshot: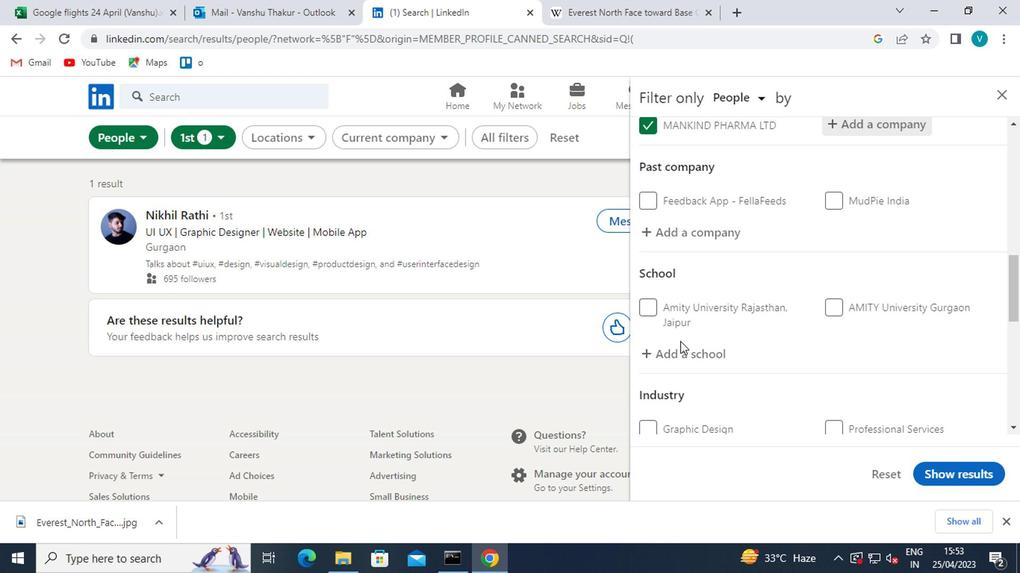 
Action: Mouse moved to (672, 348)
Screenshot: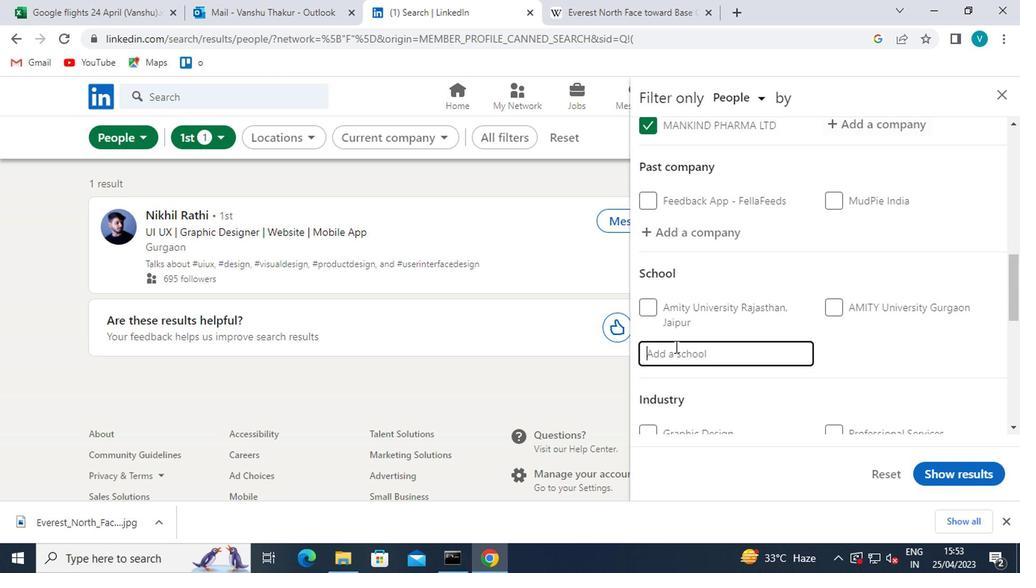 
Action: Key pressed <Key.shift><Key.shift><Key.shift><Key.shift><Key.shift><Key.shift><Key.shift><Key.shift><Key.shift><Key.shift><Key.shift><Key.shift><Key.shift><Key.shift><Key.shift><Key.shift><Key.shift><Key.shift><Key.shift><Key.shift><Key.shift><Key.shift><Key.shift><Key.shift><Key.shift><Key.shift><Key.shift><Key.shift><Key.shift><Key.shift><Key.shift><Key.shift><Key.shift><Key.shift><Key.shift><Key.shift><Key.shift><Key.shift><Key.shift><Key.shift><Key.shift><Key.shift><Key.shift><Key.shift><Key.shift>DR.<Key.space><Key.shift>G.<Key.shift>R.<Key.shift>DA
Screenshot: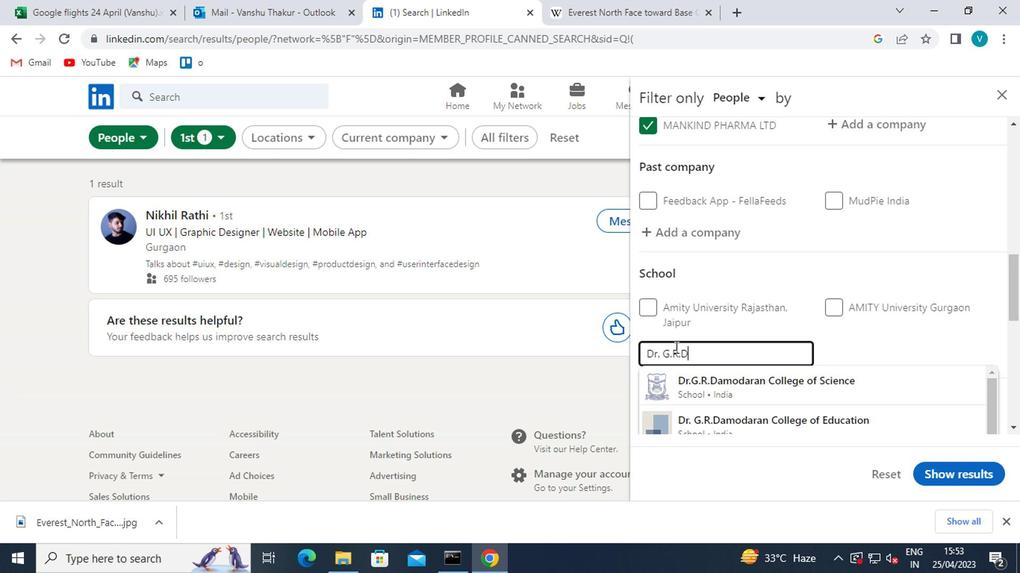 
Action: Mouse moved to (723, 369)
Screenshot: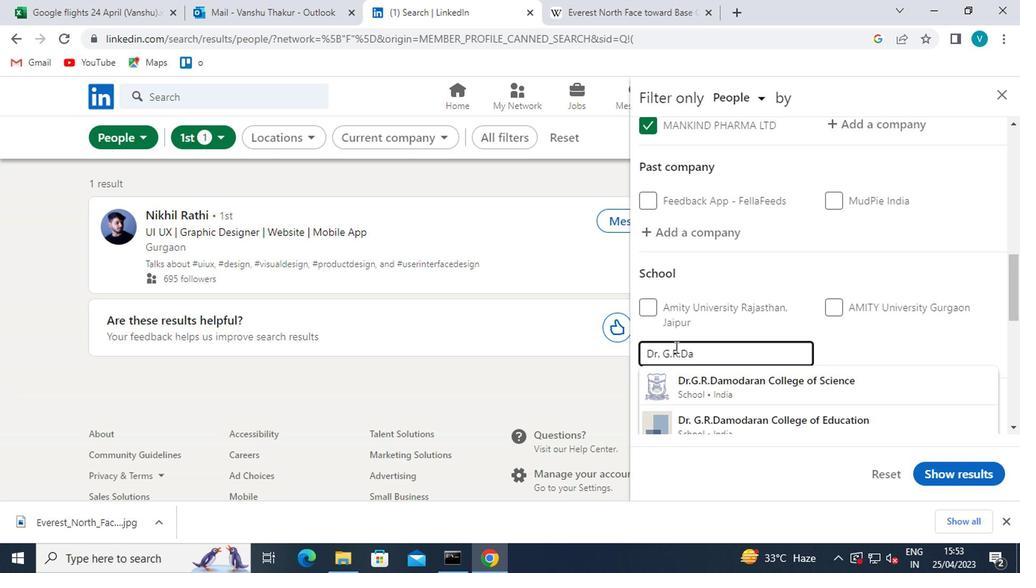 
Action: Mouse pressed left at (723, 369)
Screenshot: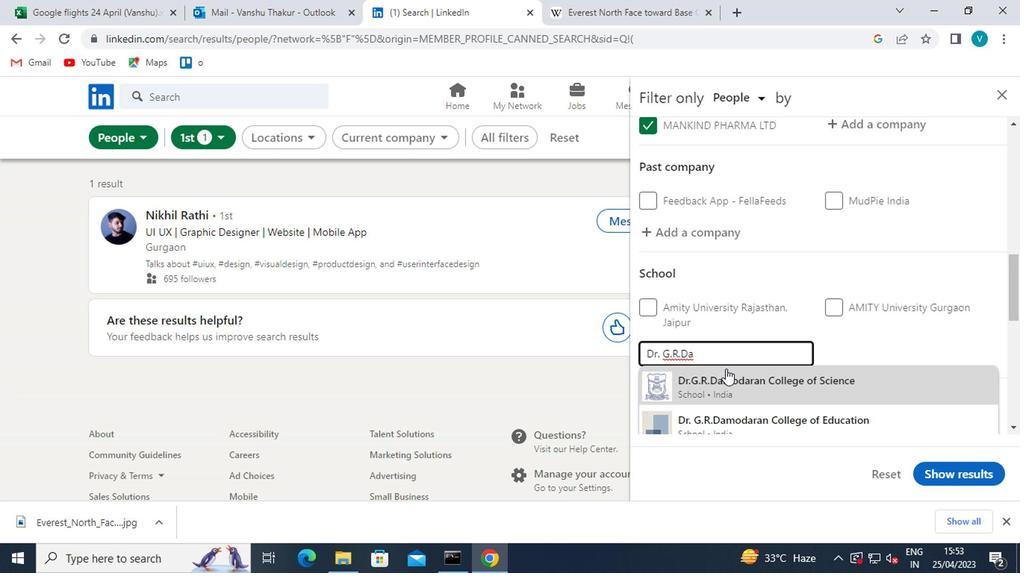 
Action: Mouse scrolled (723, 368) with delta (0, -1)
Screenshot: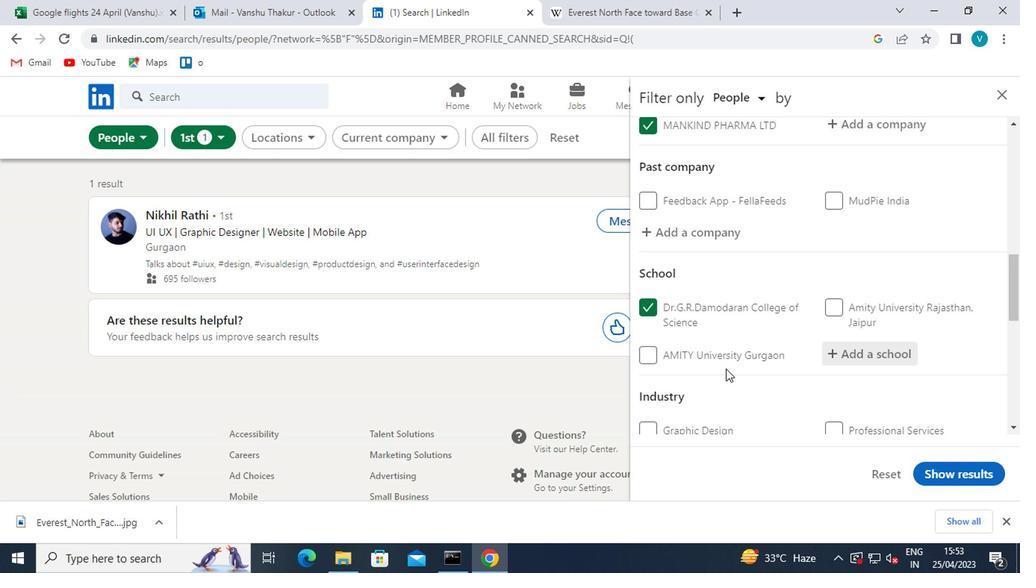 
Action: Mouse scrolled (723, 368) with delta (0, -1)
Screenshot: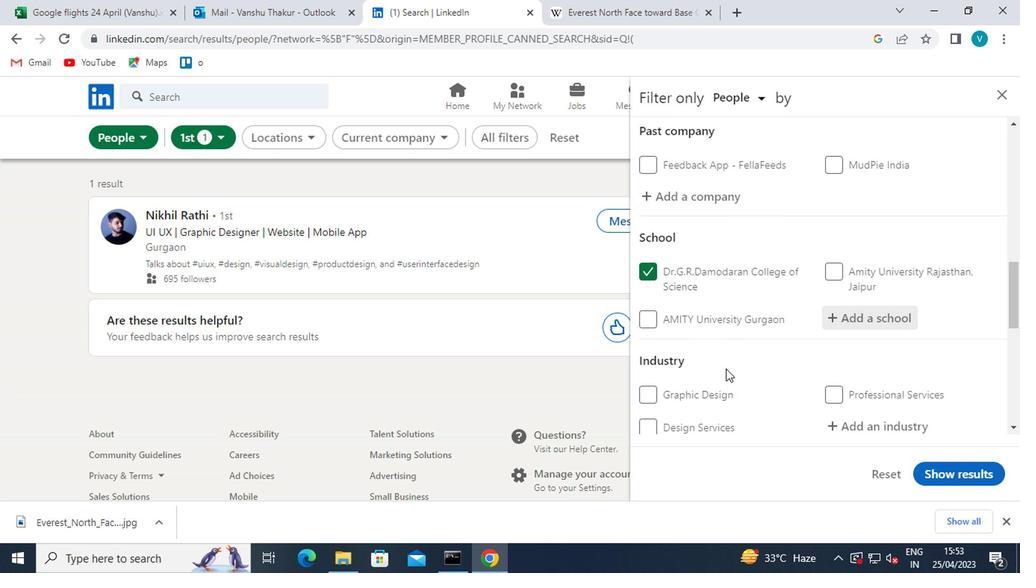
Action: Mouse moved to (855, 311)
Screenshot: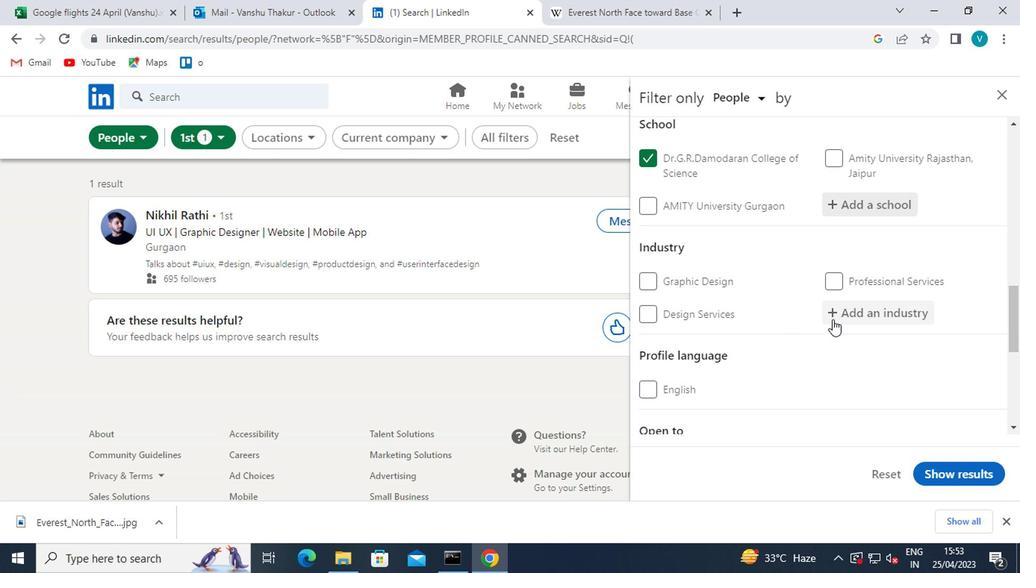
Action: Mouse pressed left at (855, 311)
Screenshot: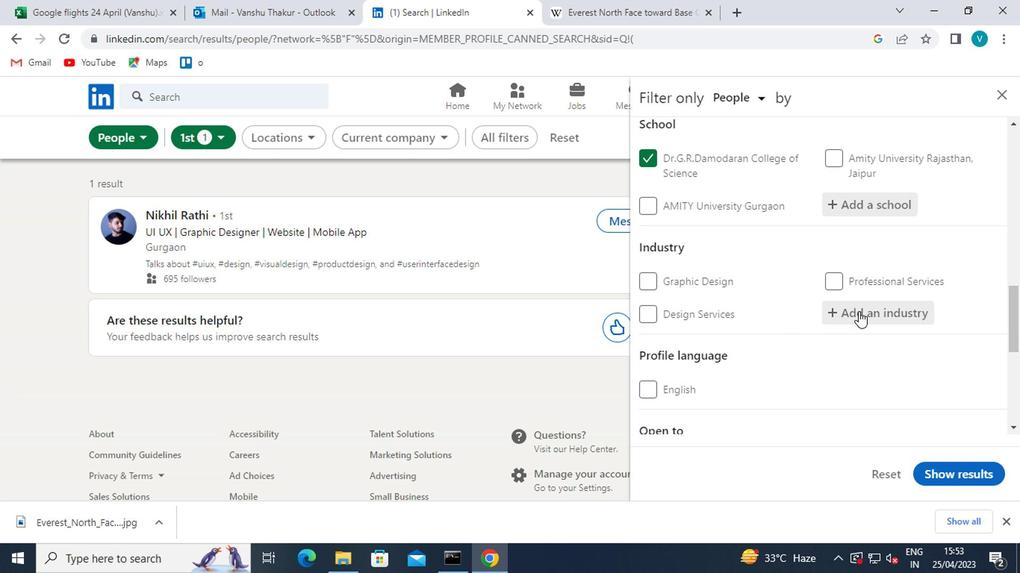 
Action: Key pressed <Key.shift>DATA<Key.space>
Screenshot: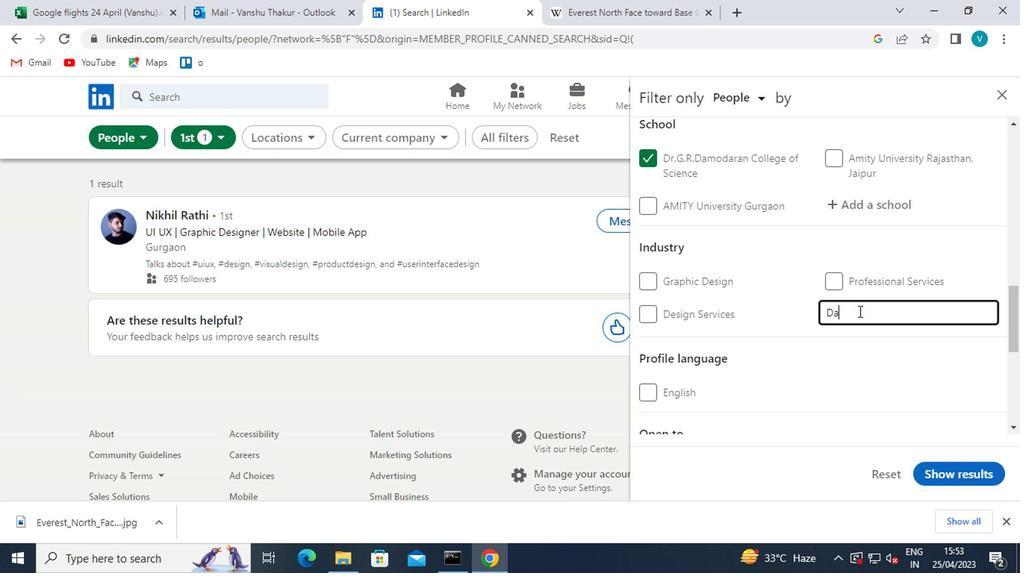
Action: Mouse moved to (760, 408)
Screenshot: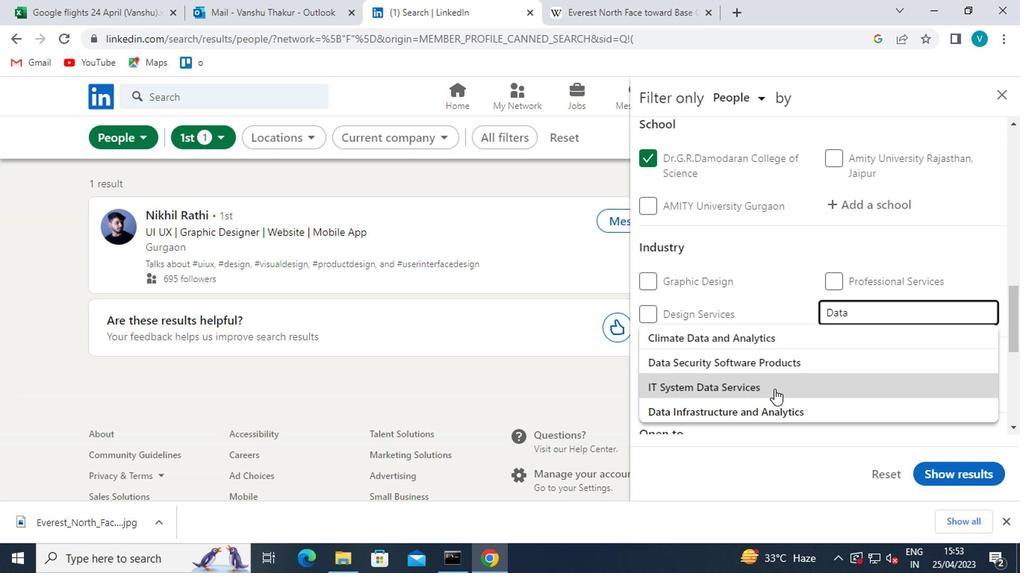 
Action: Mouse pressed left at (760, 408)
Screenshot: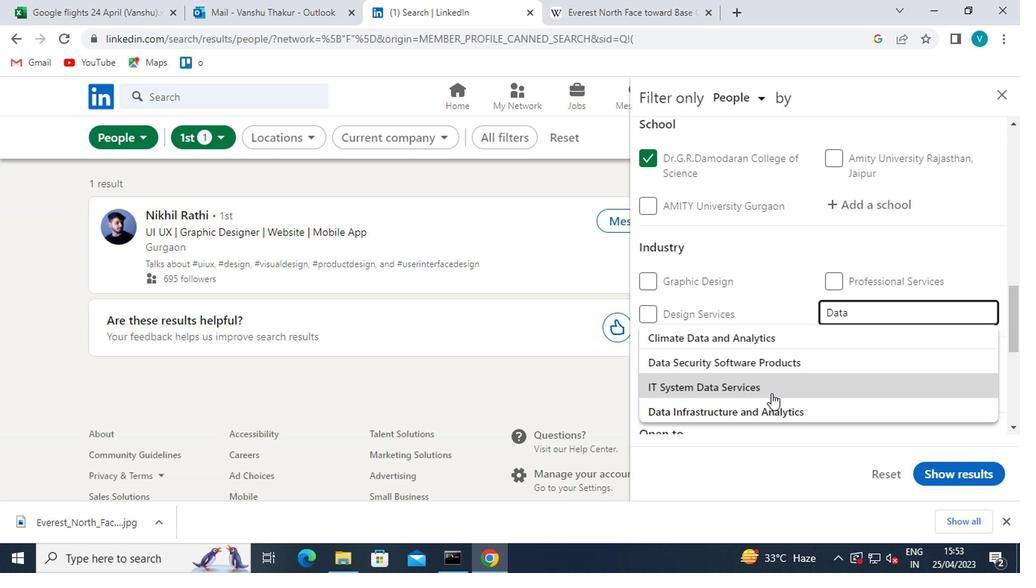 
Action: Mouse moved to (773, 403)
Screenshot: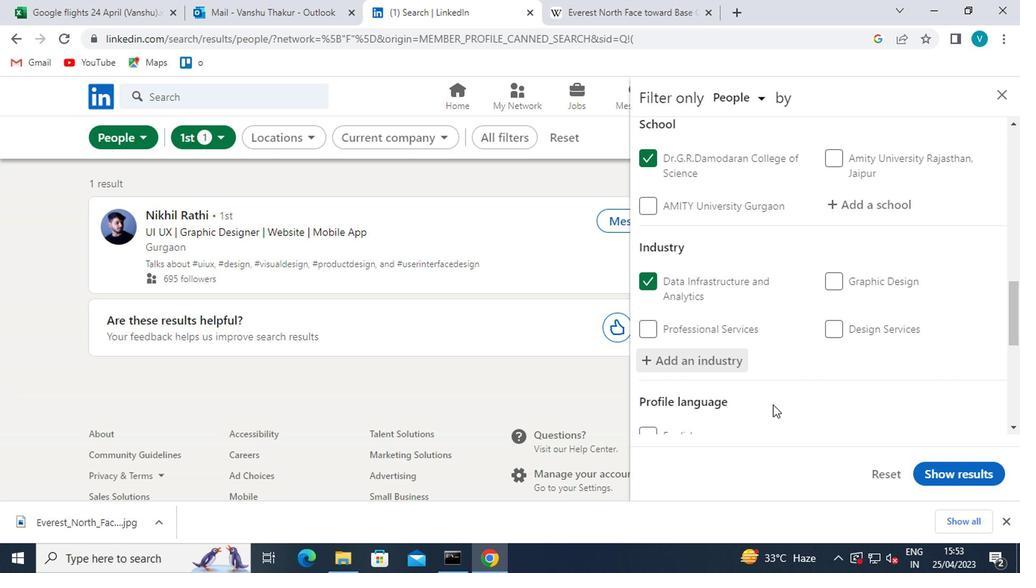 
Action: Mouse scrolled (773, 402) with delta (0, 0)
Screenshot: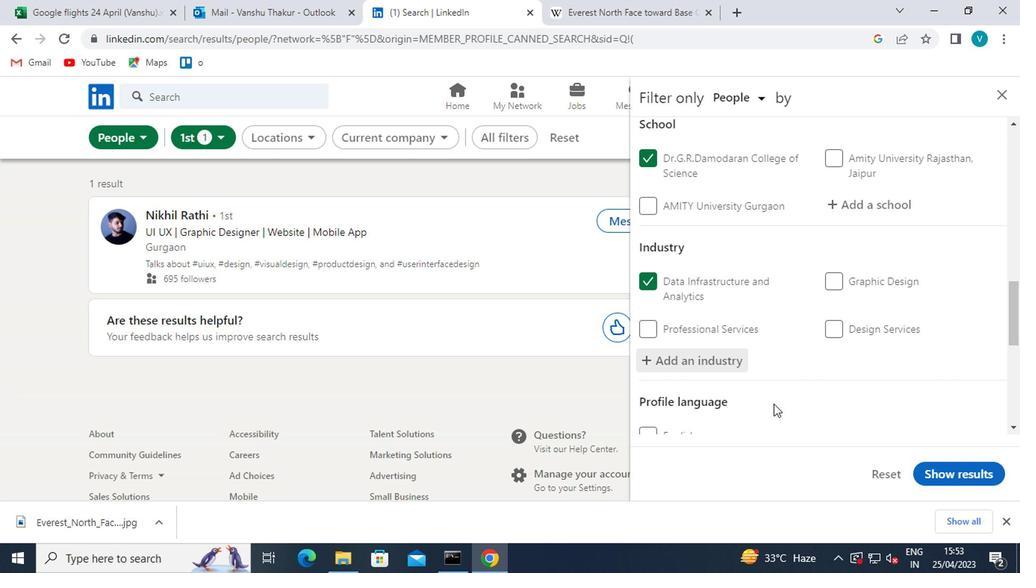 
Action: Mouse moved to (774, 402)
Screenshot: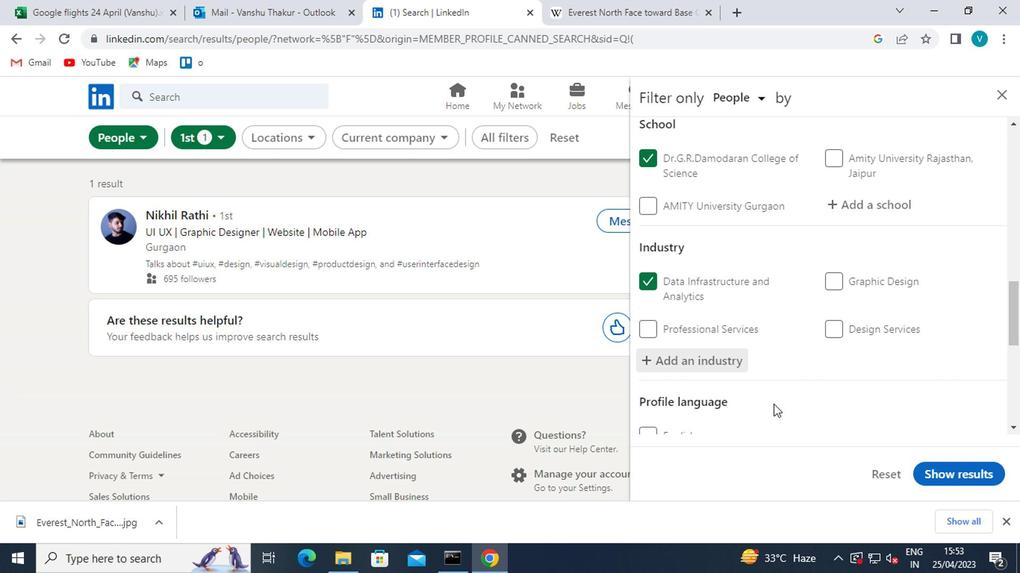 
Action: Mouse scrolled (774, 401) with delta (0, -1)
Screenshot: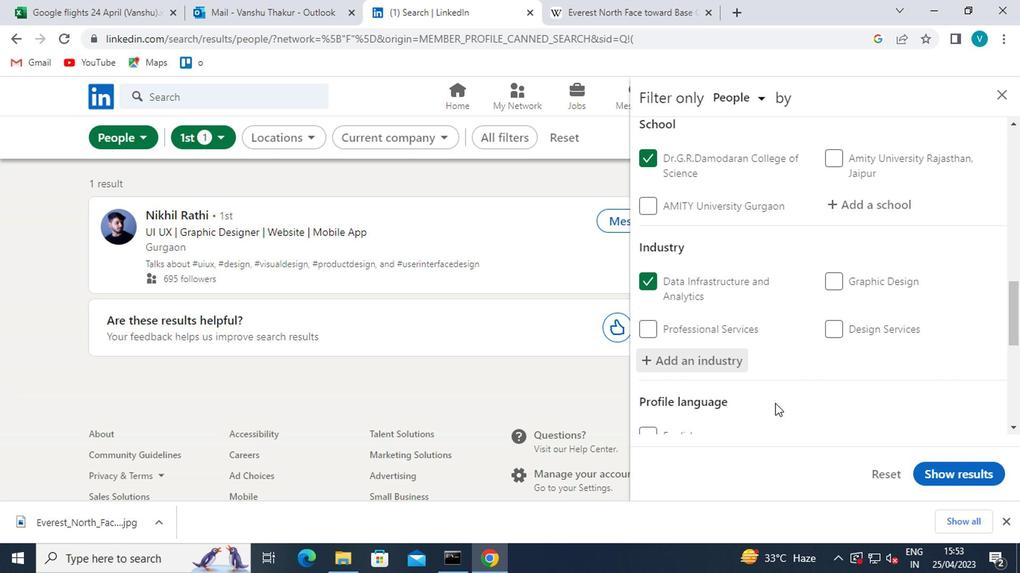 
Action: Mouse moved to (689, 354)
Screenshot: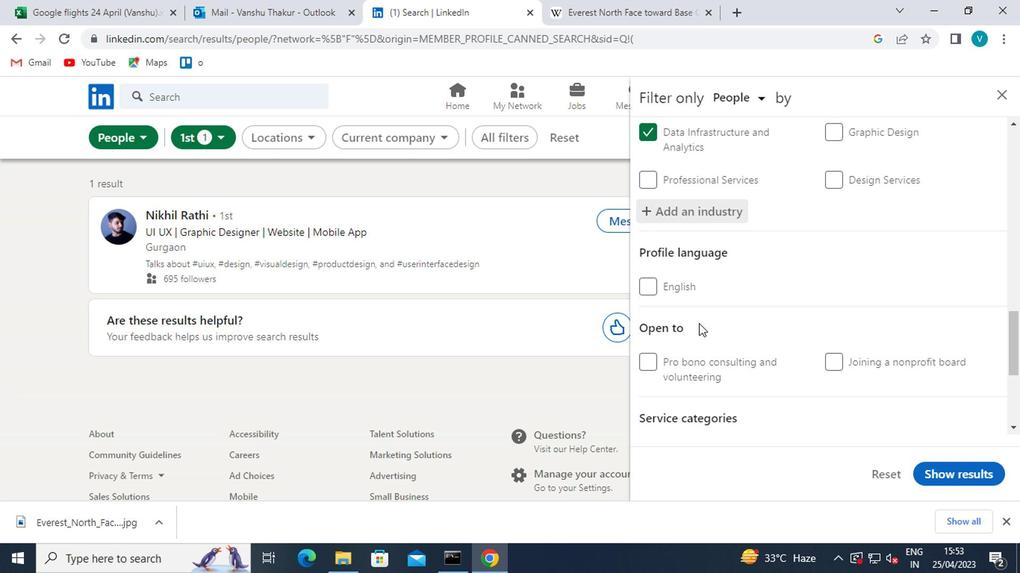 
Action: Mouse scrolled (689, 353) with delta (0, 0)
Screenshot: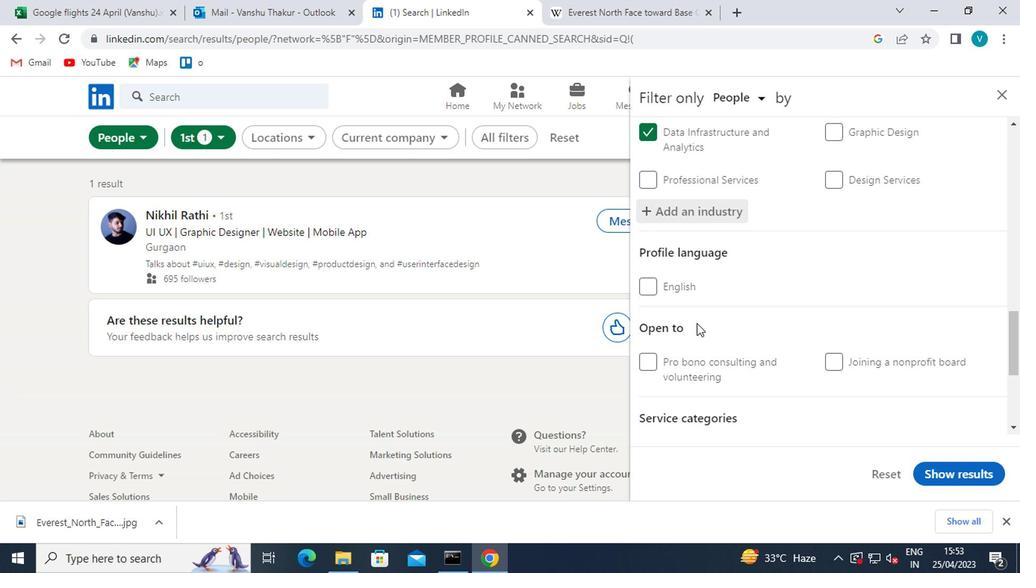 
Action: Mouse moved to (689, 355)
Screenshot: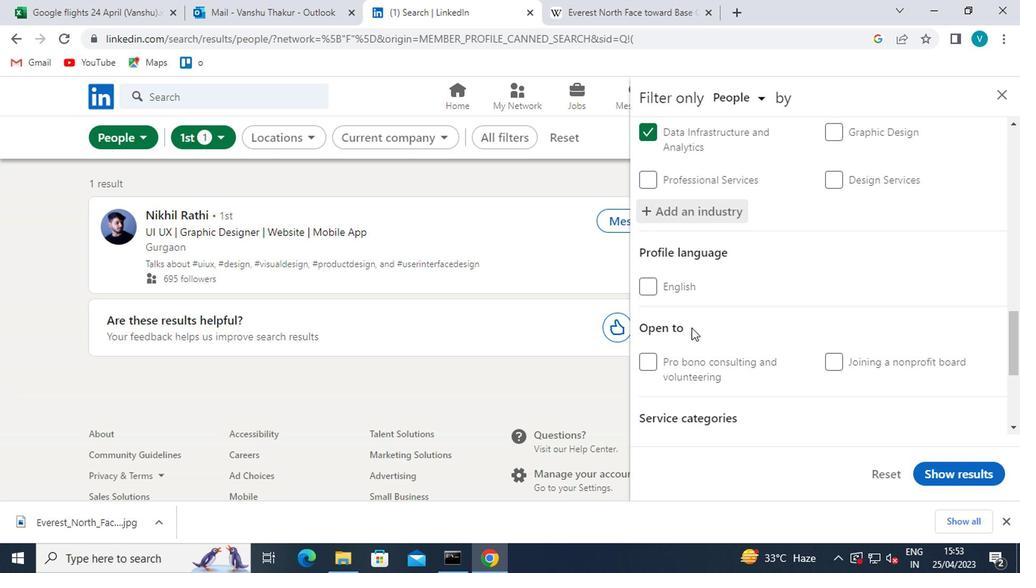 
Action: Mouse scrolled (689, 355) with delta (0, 0)
Screenshot: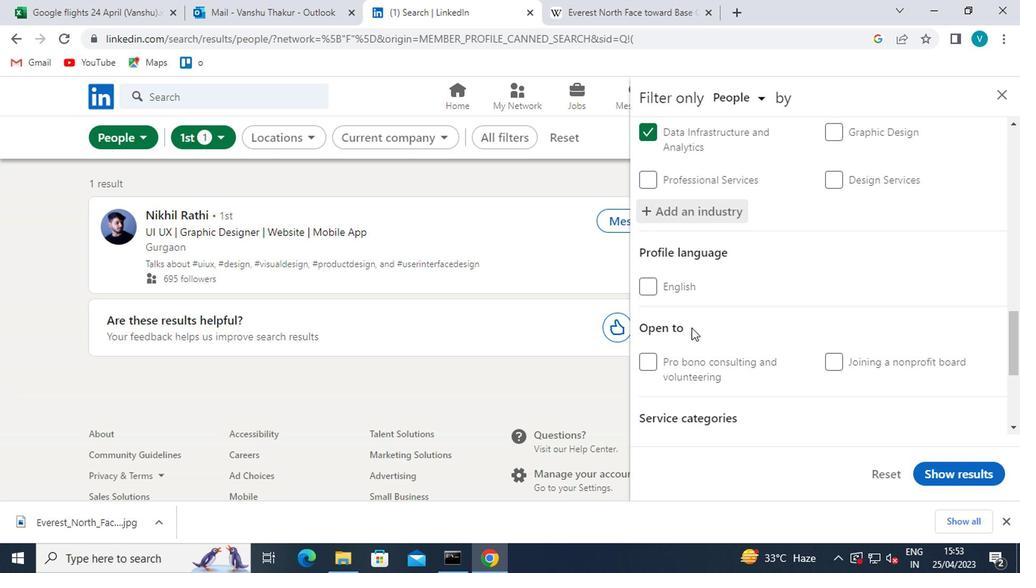 
Action: Mouse moved to (696, 308)
Screenshot: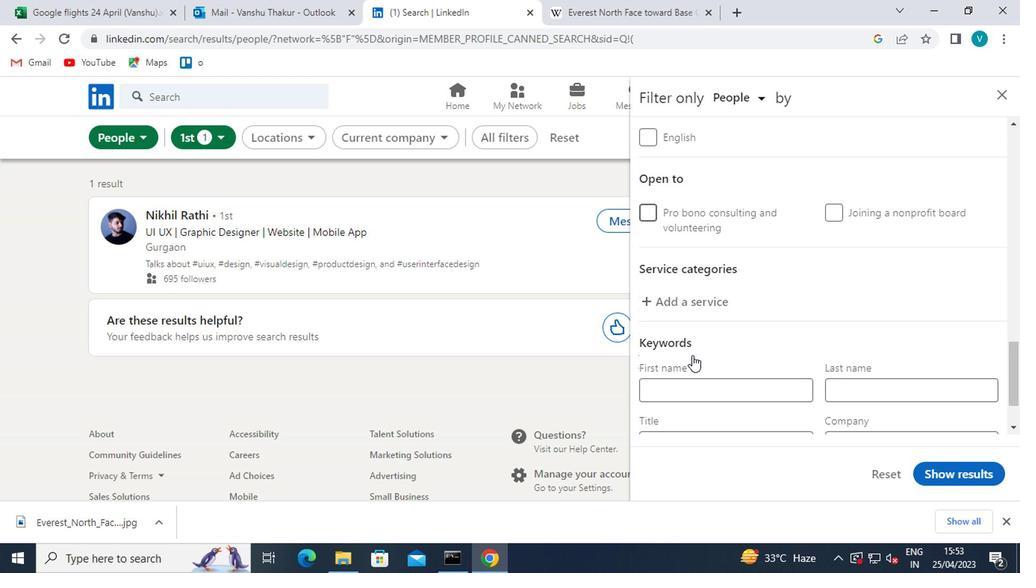 
Action: Mouse pressed left at (696, 308)
Screenshot: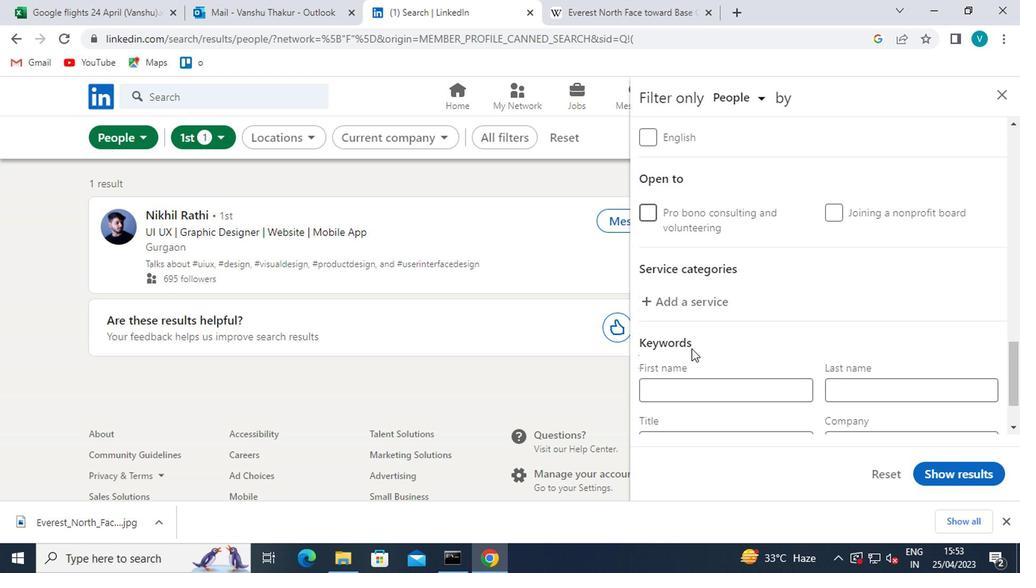
Action: Mouse moved to (697, 306)
Screenshot: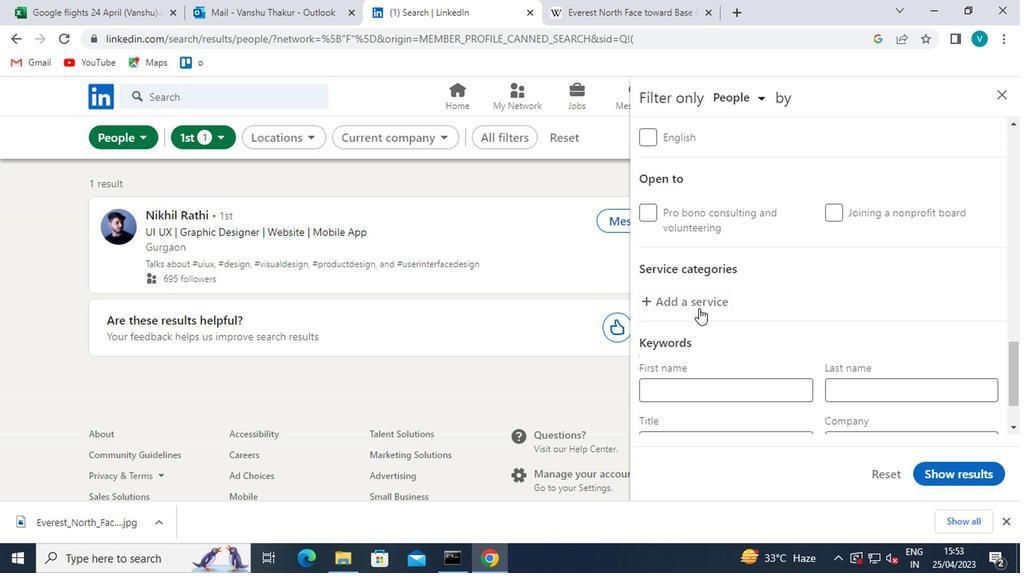 
Action: Key pressed <Key.shift>PRICN<Key.backspace>ING<Key.space><Key.shift>STRATEGY
Screenshot: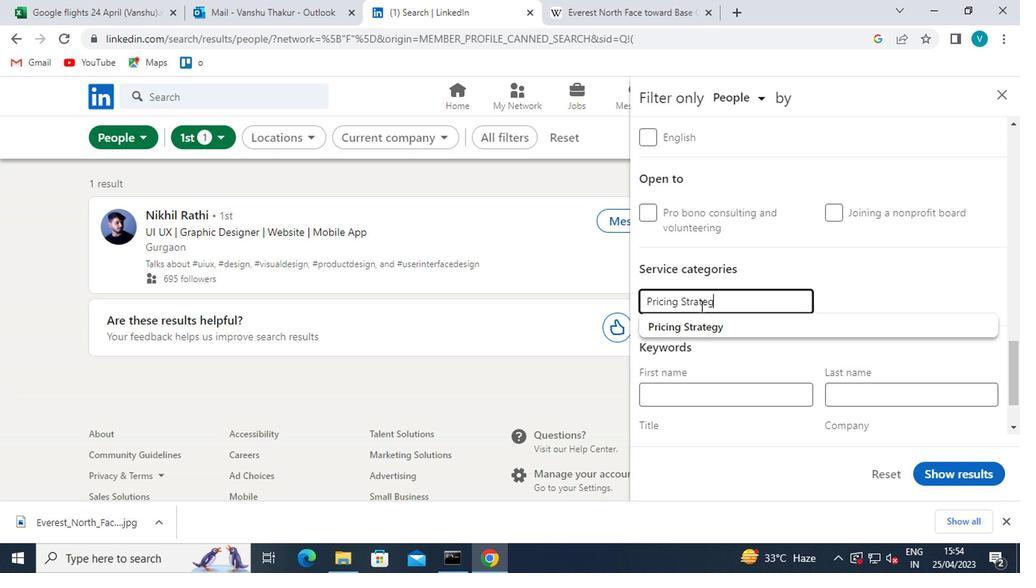 
Action: Mouse moved to (696, 334)
Screenshot: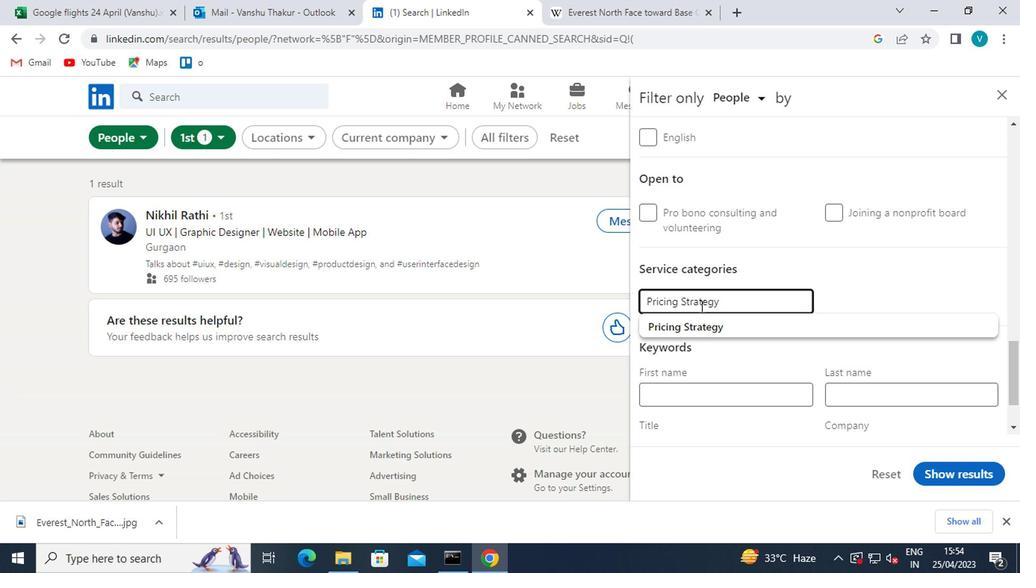 
Action: Mouse pressed left at (696, 334)
Screenshot: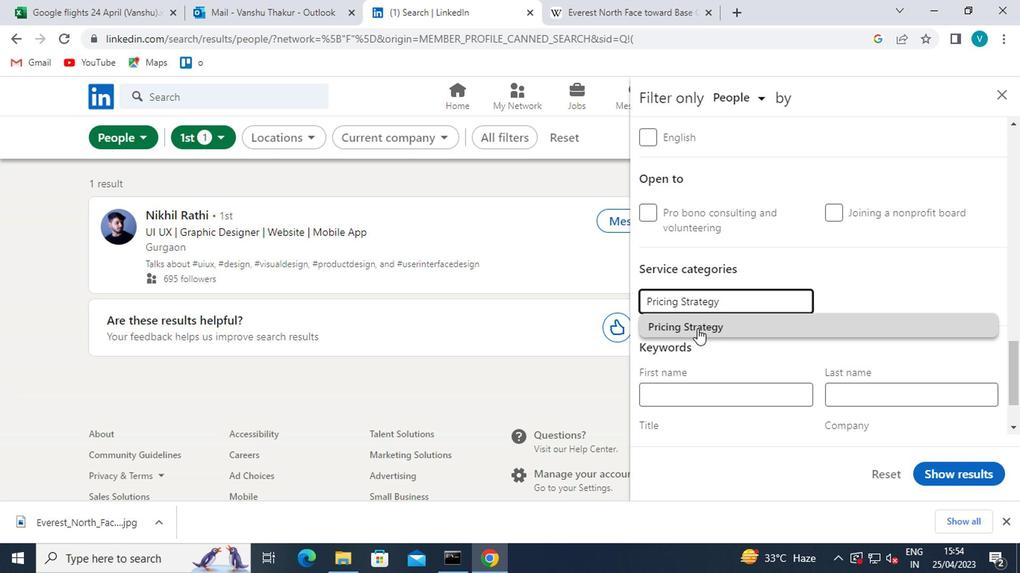 
Action: Mouse scrolled (696, 333) with delta (0, 0)
Screenshot: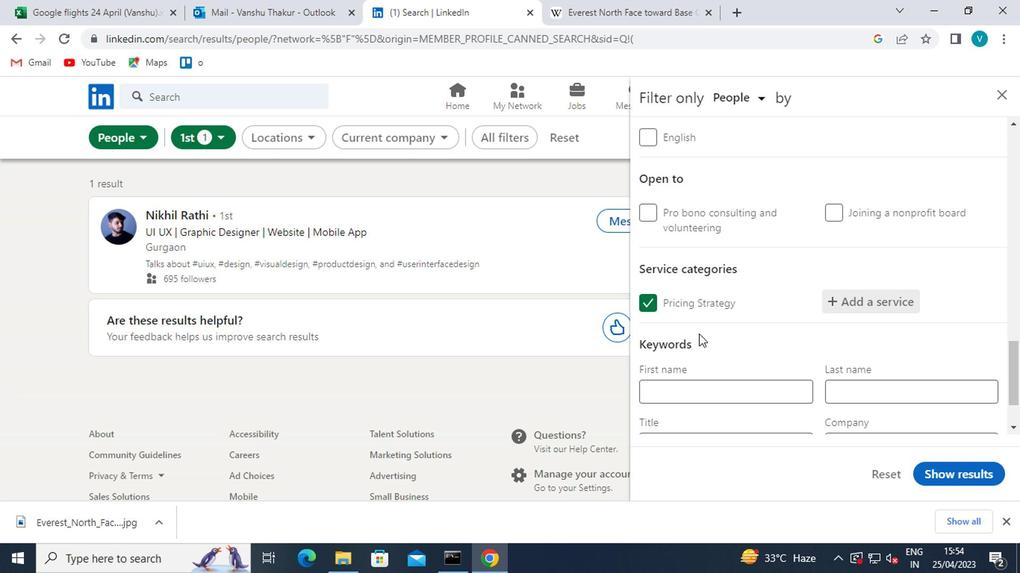 
Action: Mouse moved to (701, 355)
Screenshot: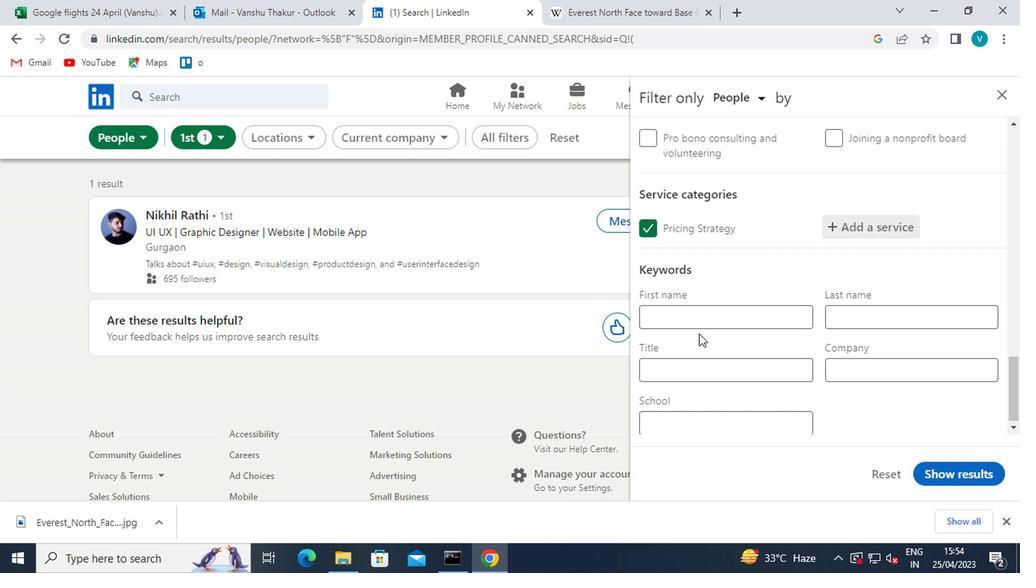 
Action: Mouse pressed left at (701, 355)
Screenshot: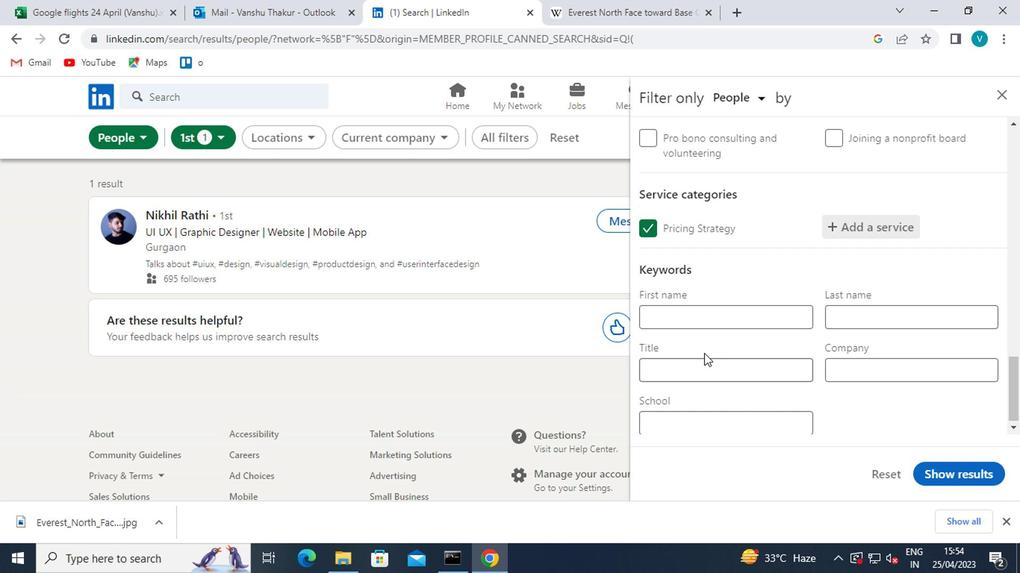 
Action: Mouse moved to (705, 355)
Screenshot: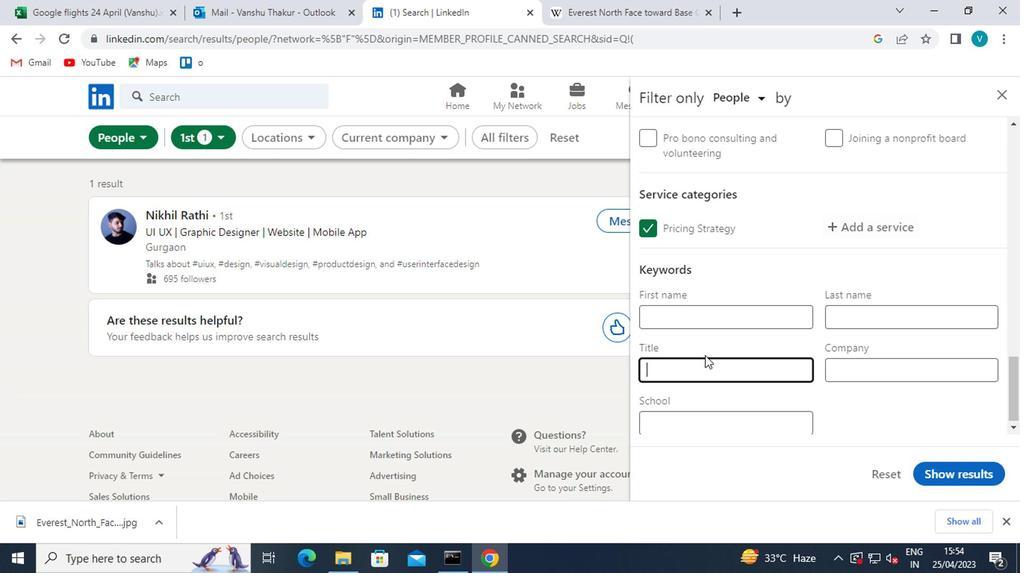 
Action: Key pressed <Key.shift>BARBER
Screenshot: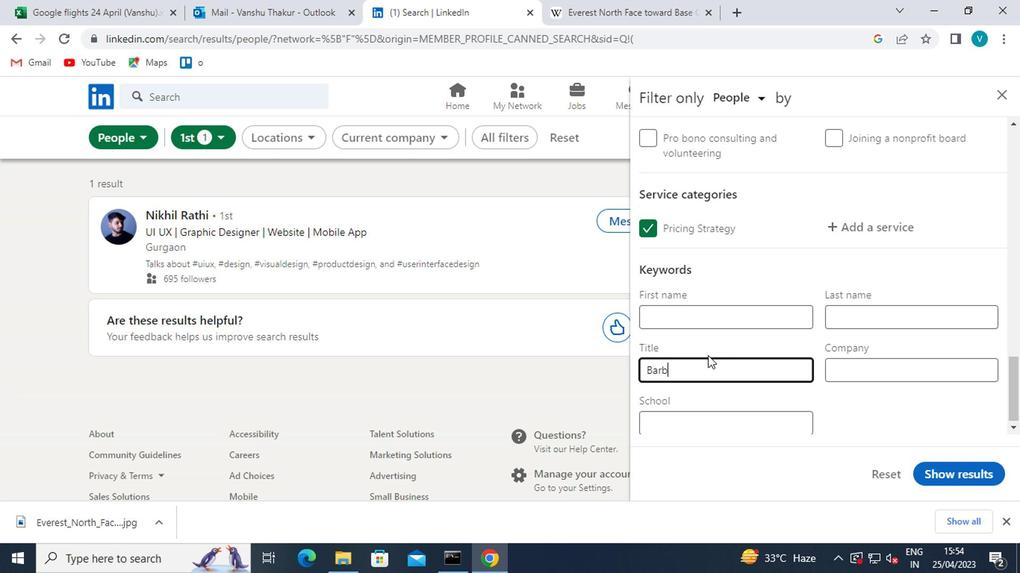 
Action: Mouse moved to (966, 484)
Screenshot: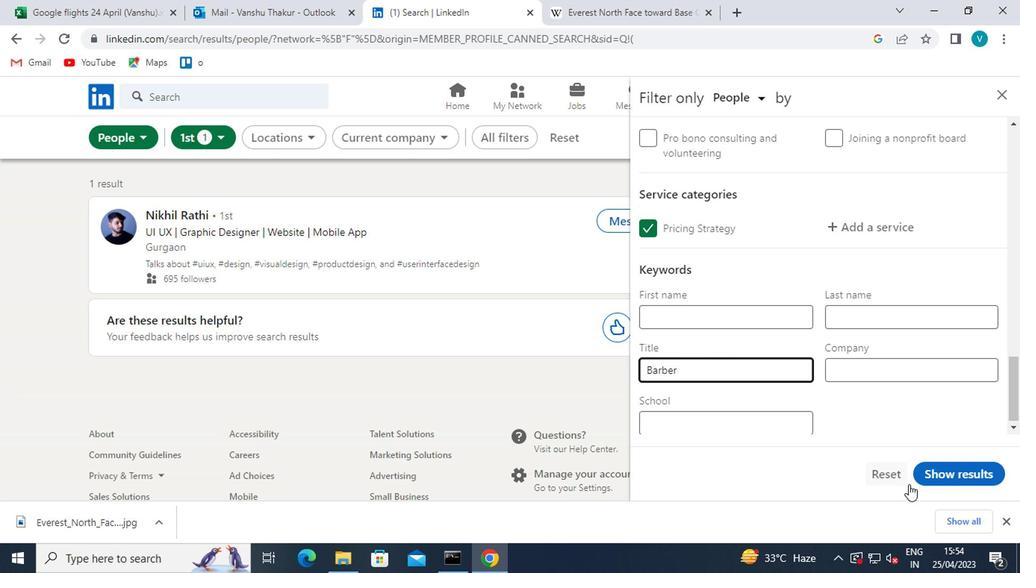 
Action: Mouse pressed left at (966, 484)
Screenshot: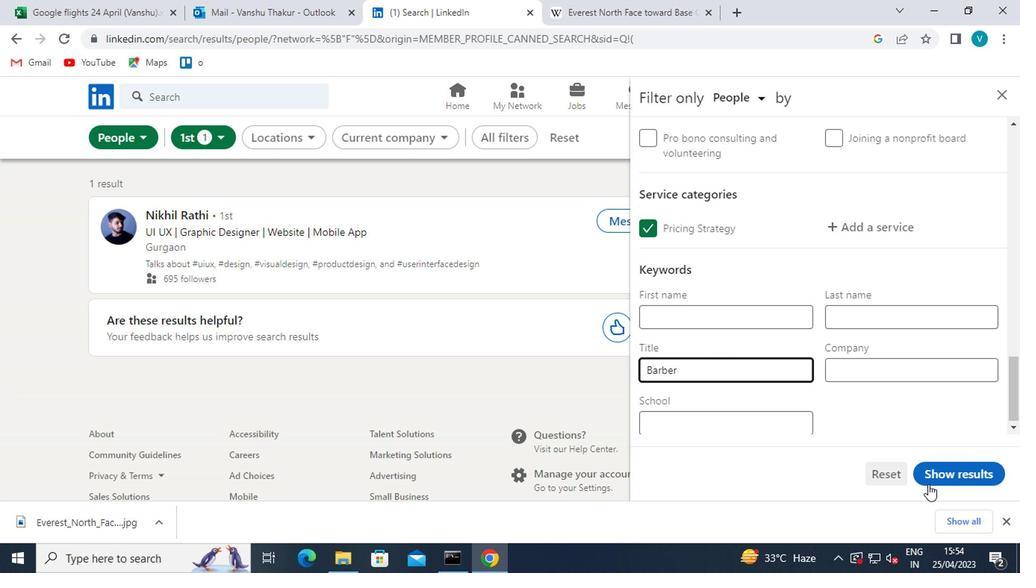 
